 Task: Add Attachment from Trello to Card Card0000000062 in Board Board0000000016 in Workspace WS0000000006 in Trello. Add Cover Yellow to Card Card0000000062 in Board Board0000000016 in Workspace WS0000000006 in Trello. Add "Copy Card To …" Button titled Button0000000062 to "bottom" of the list "To Do" to Card Card0000000062 in Board Board0000000016 in Workspace WS0000000006 in Trello. Add Description DS0000000062 to Card Card0000000062 in Board Board0000000016 in Workspace WS0000000006 in Trello. Add Comment CM0000000062 to Card Card0000000062 in Board Board0000000016 in Workspace WS0000000006 in Trello
Action: Mouse moved to (403, 460)
Screenshot: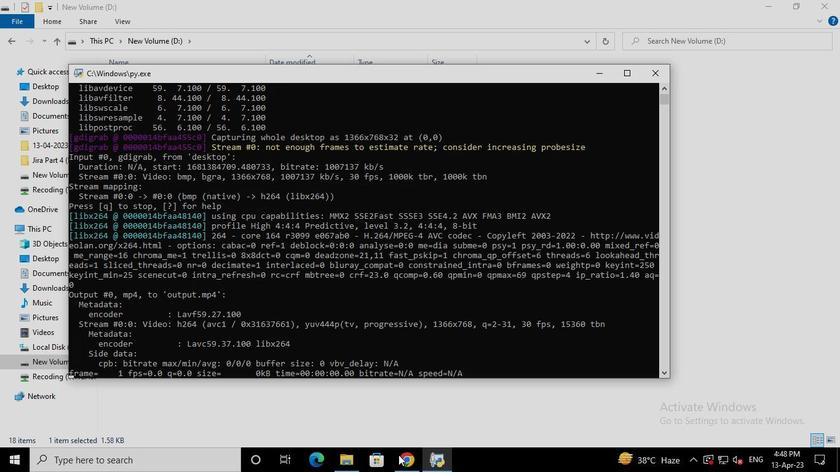 
Action: Mouse pressed left at (403, 460)
Screenshot: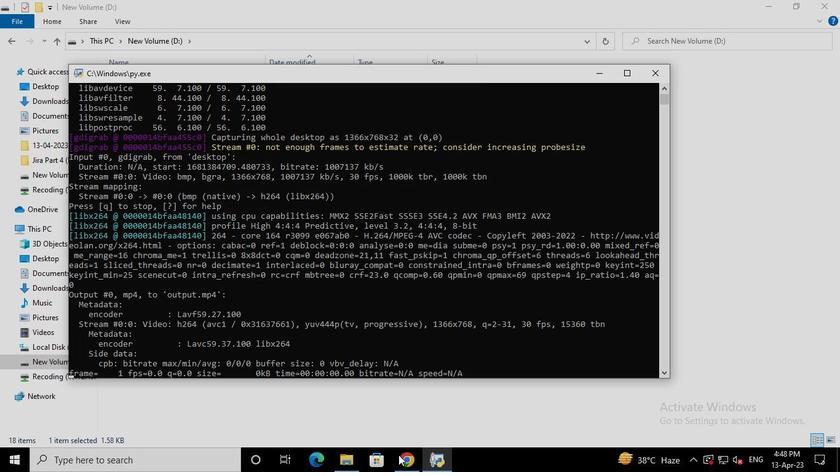 
Action: Mouse moved to (406, 334)
Screenshot: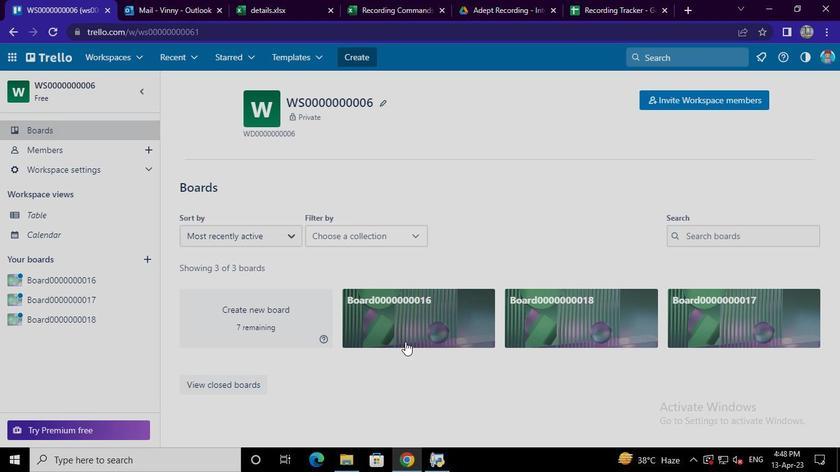
Action: Mouse pressed left at (406, 334)
Screenshot: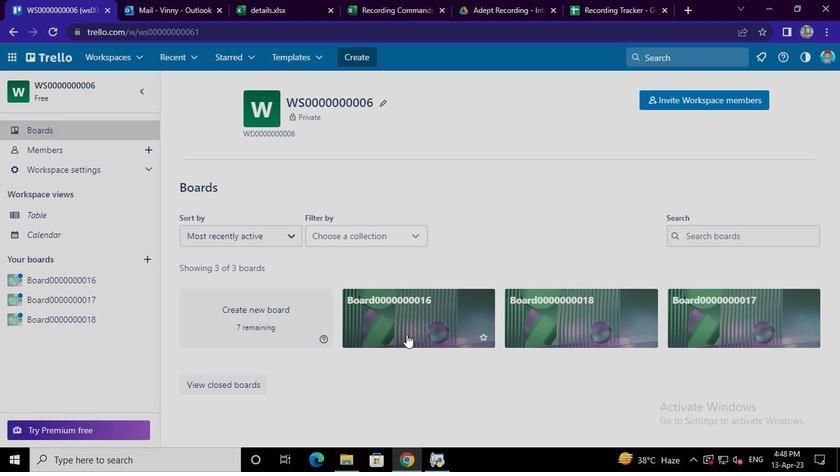 
Action: Mouse moved to (320, 234)
Screenshot: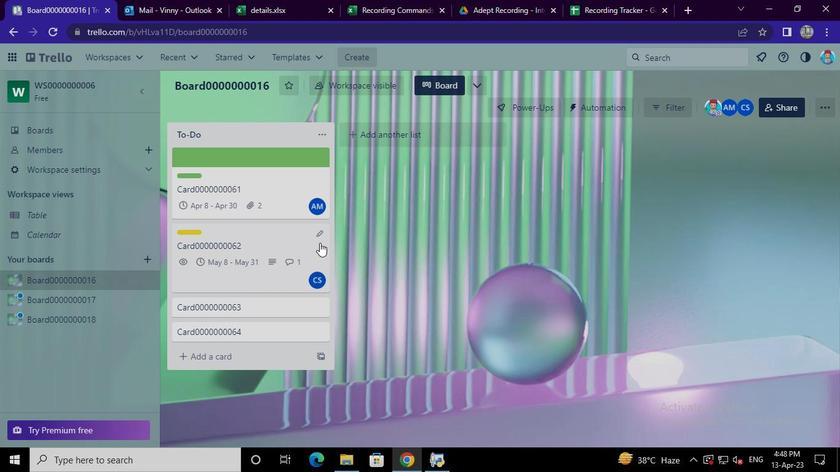 
Action: Mouse pressed left at (320, 234)
Screenshot: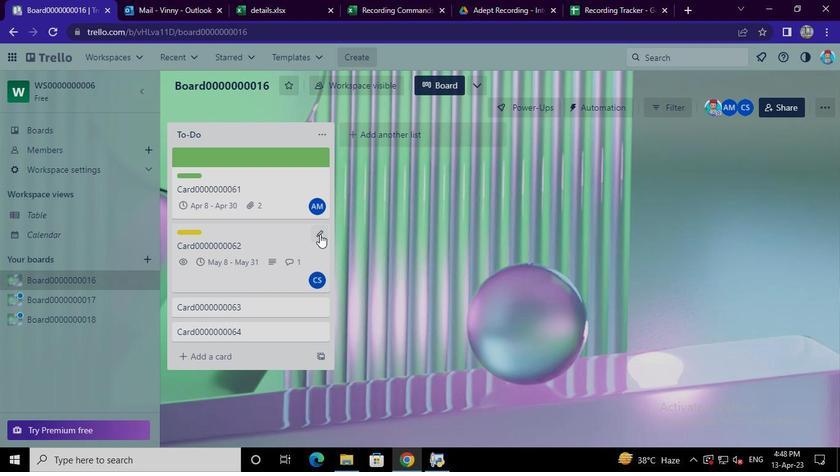 
Action: Mouse moved to (347, 230)
Screenshot: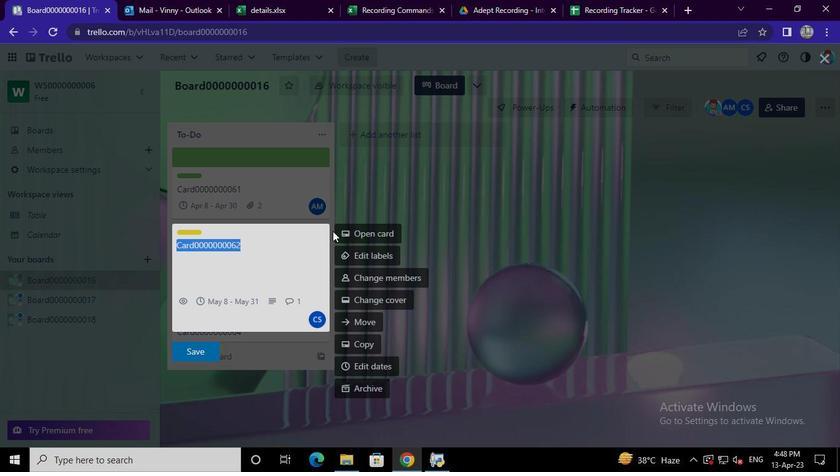 
Action: Mouse pressed left at (347, 230)
Screenshot: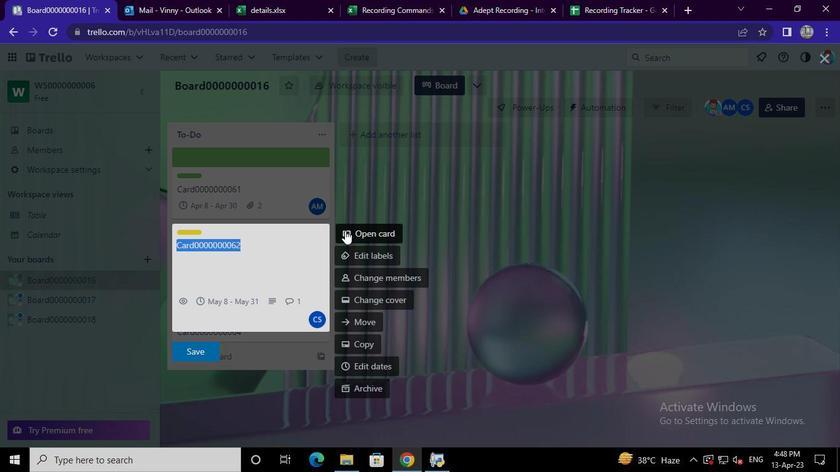 
Action: Mouse moved to (563, 294)
Screenshot: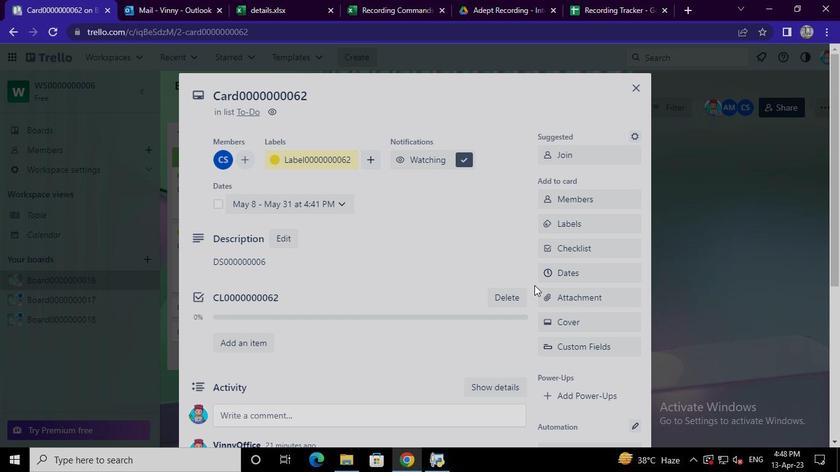 
Action: Mouse pressed left at (563, 294)
Screenshot: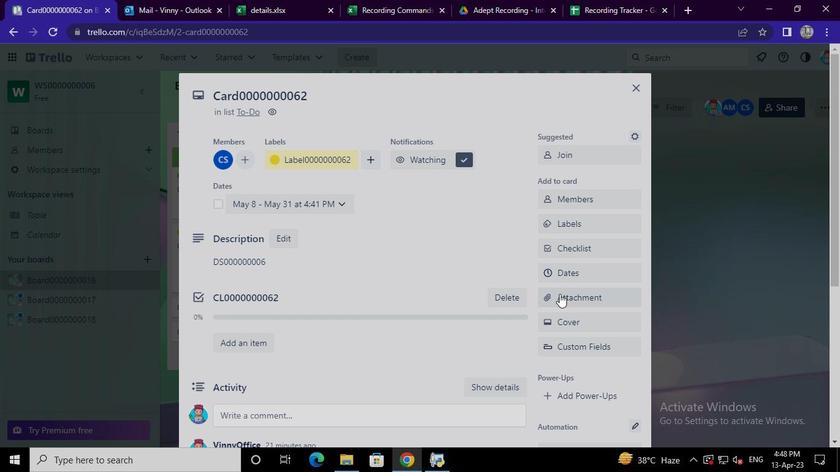 
Action: Mouse moved to (580, 114)
Screenshot: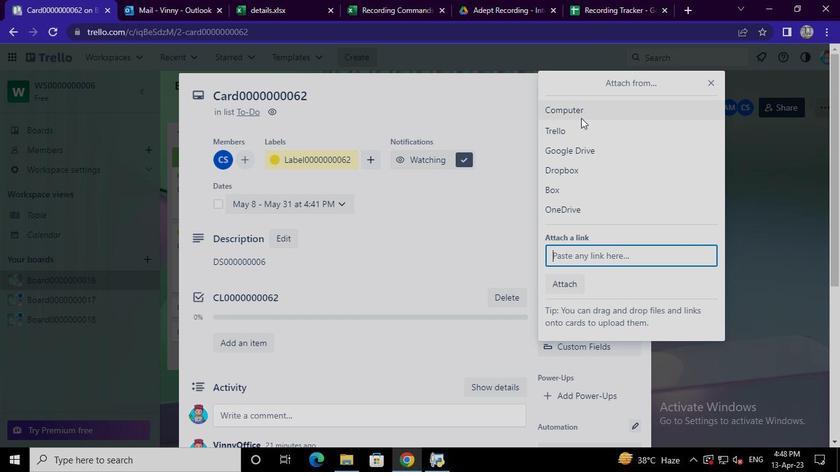 
Action: Mouse pressed left at (580, 114)
Screenshot: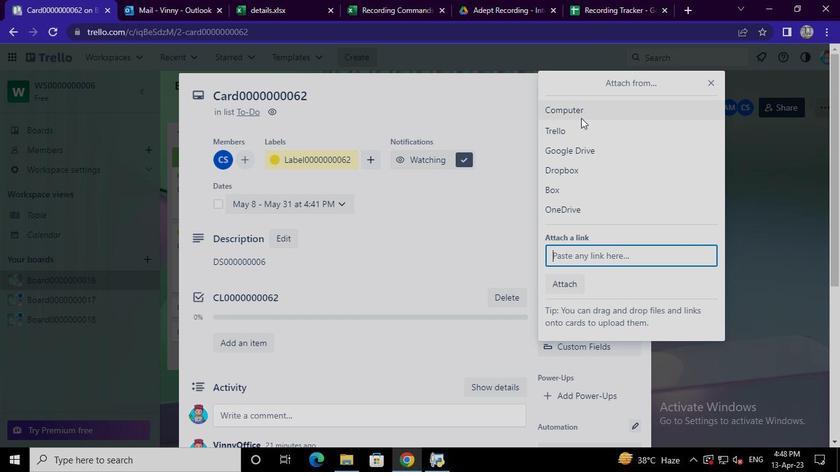 
Action: Mouse moved to (219, 88)
Screenshot: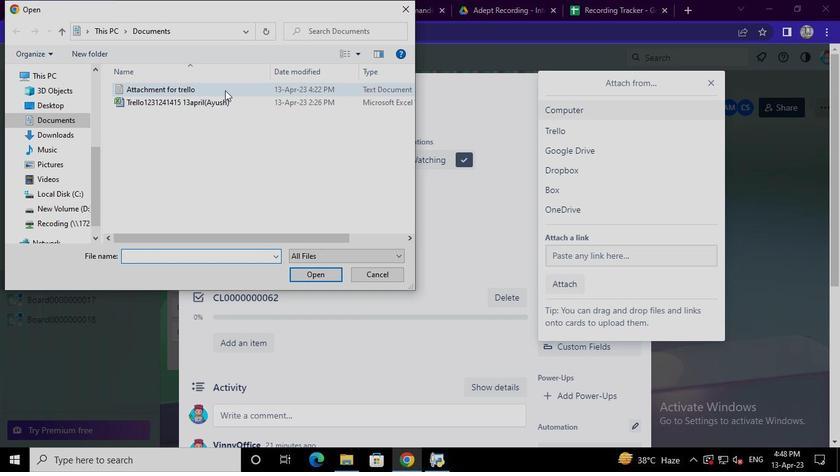 
Action: Mouse pressed left at (219, 88)
Screenshot: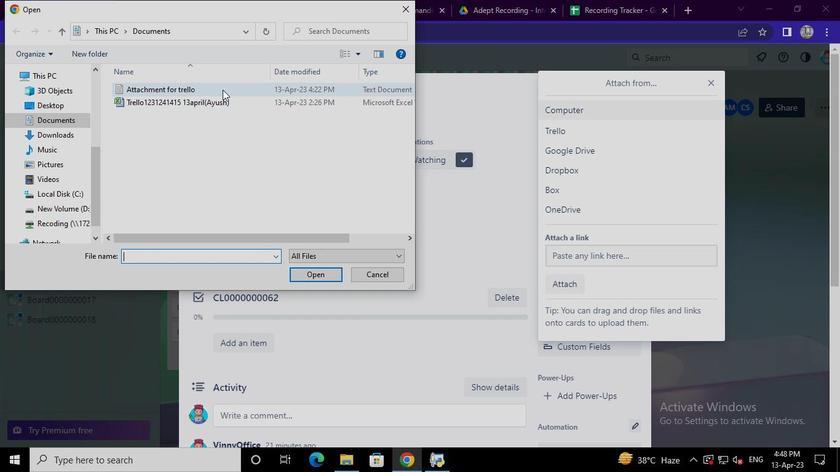 
Action: Mouse pressed left at (219, 88)
Screenshot: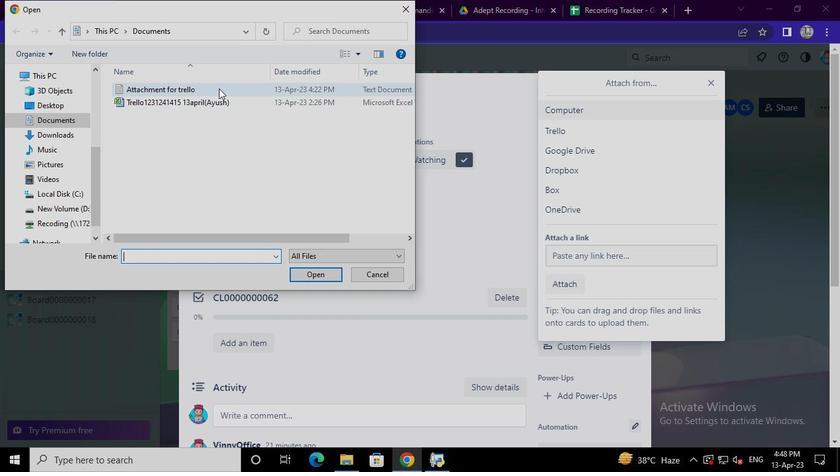 
Action: Mouse moved to (558, 320)
Screenshot: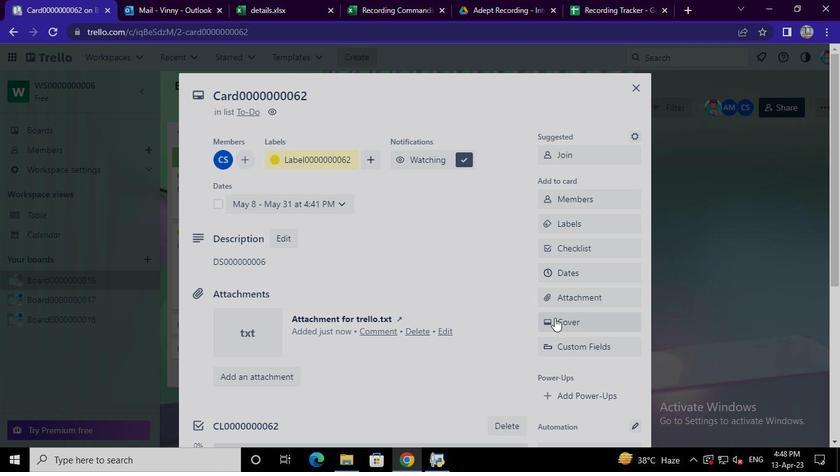 
Action: Mouse pressed left at (558, 320)
Screenshot: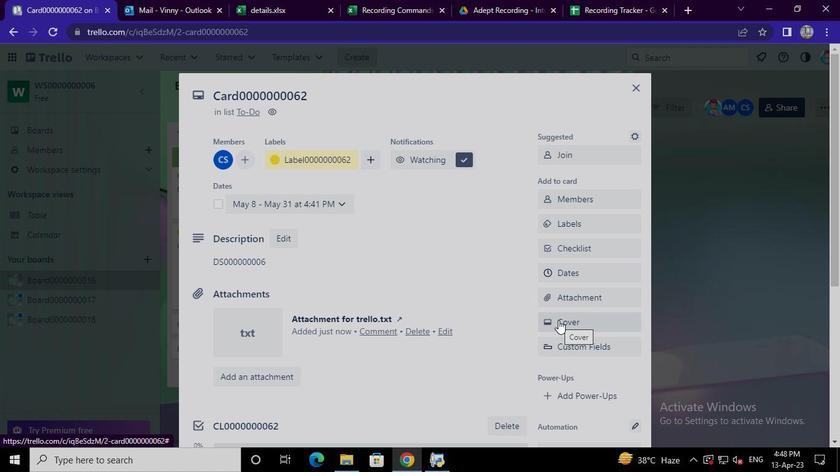 
Action: Mouse moved to (593, 195)
Screenshot: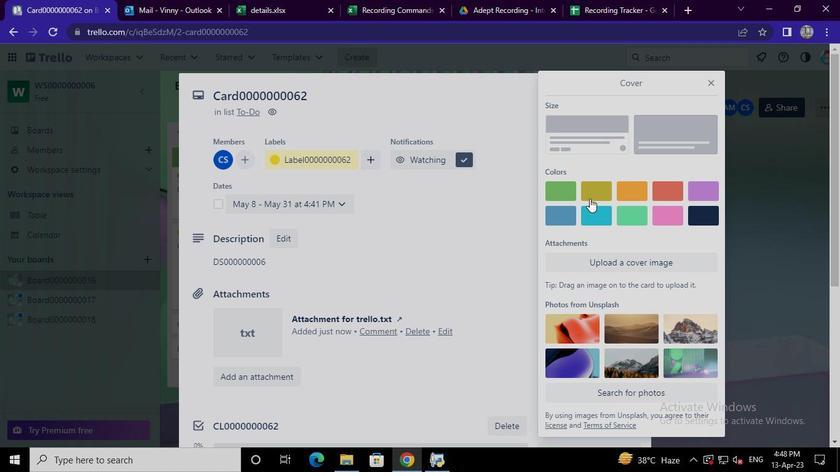 
Action: Mouse pressed left at (593, 195)
Screenshot: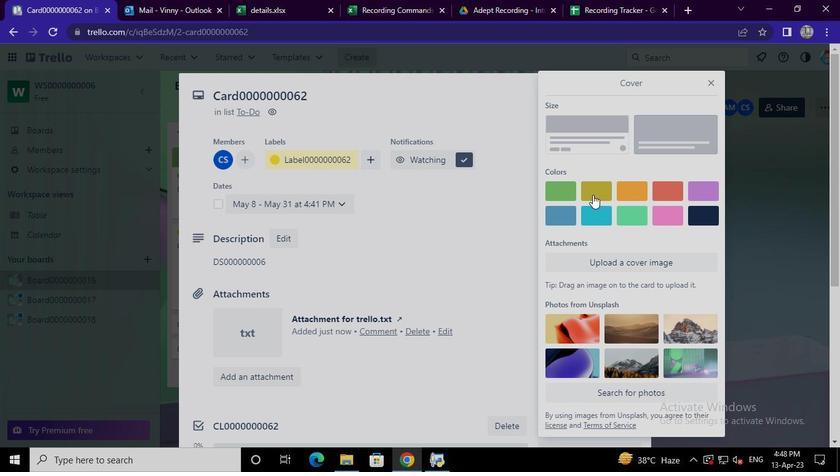 
Action: Mouse moved to (450, 323)
Screenshot: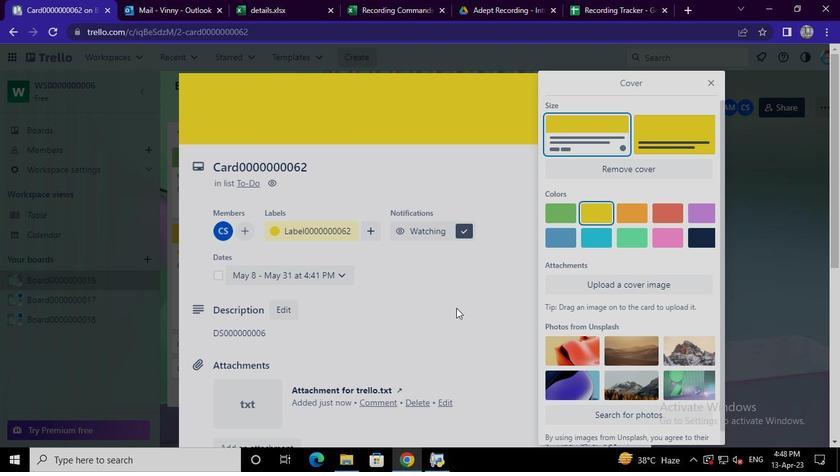 
Action: Mouse pressed left at (450, 323)
Screenshot: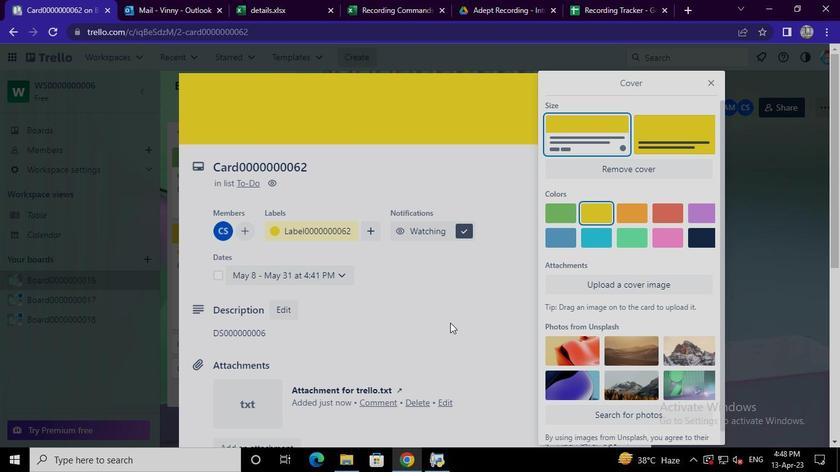 
Action: Mouse moved to (564, 402)
Screenshot: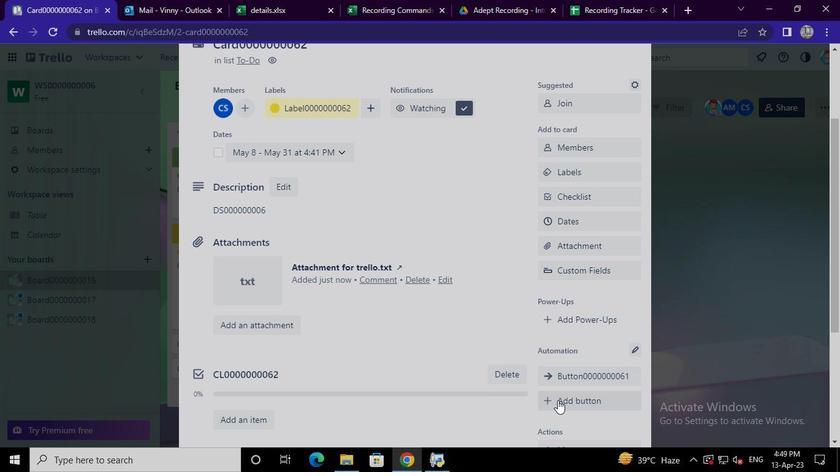 
Action: Mouse pressed left at (564, 402)
Screenshot: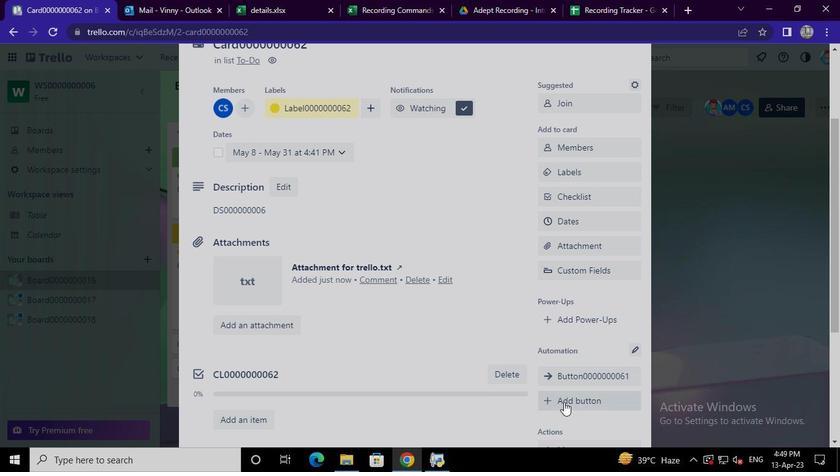 
Action: Mouse moved to (596, 163)
Screenshot: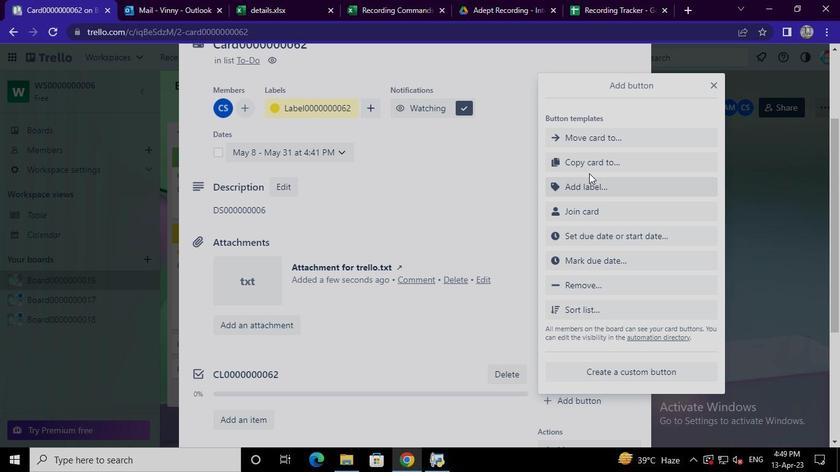 
Action: Mouse pressed left at (596, 163)
Screenshot: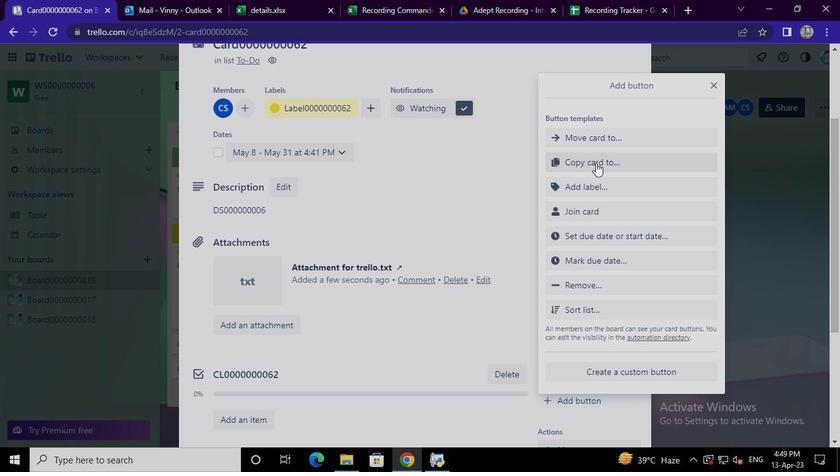 
Action: Mouse moved to (619, 192)
Screenshot: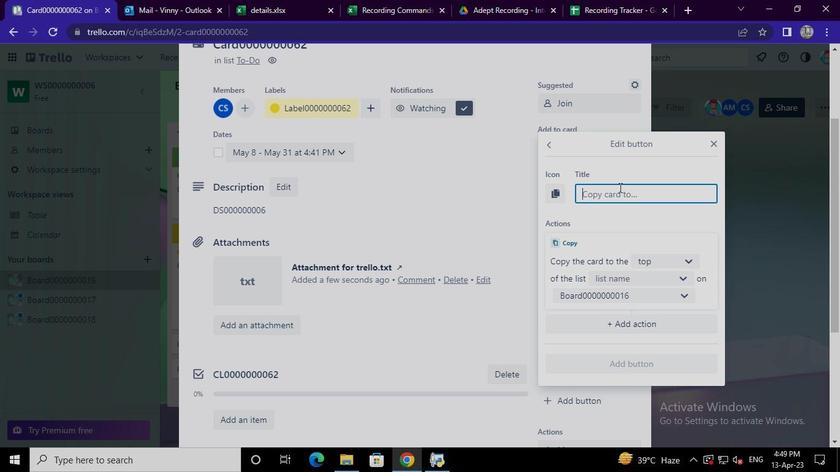 
Action: Mouse pressed left at (619, 192)
Screenshot: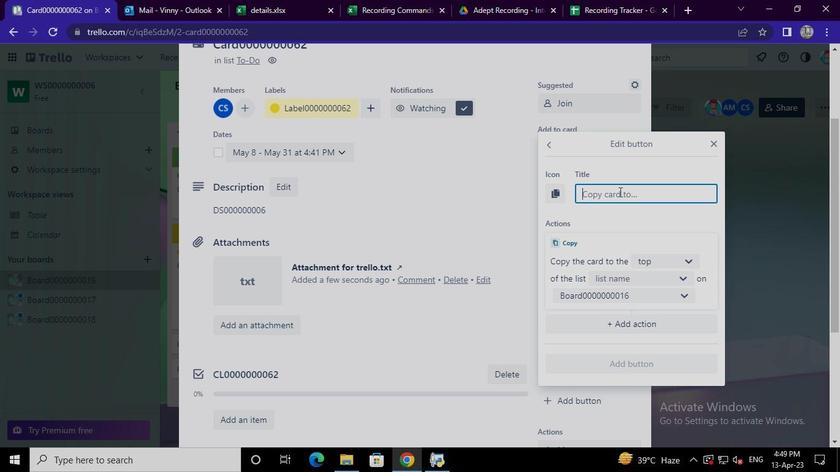 
Action: Keyboard Key.shift
Screenshot: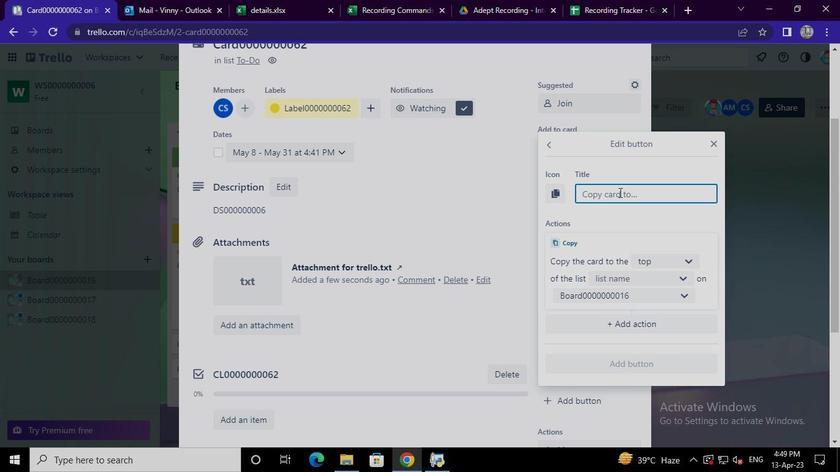 
Action: Keyboard B
Screenshot: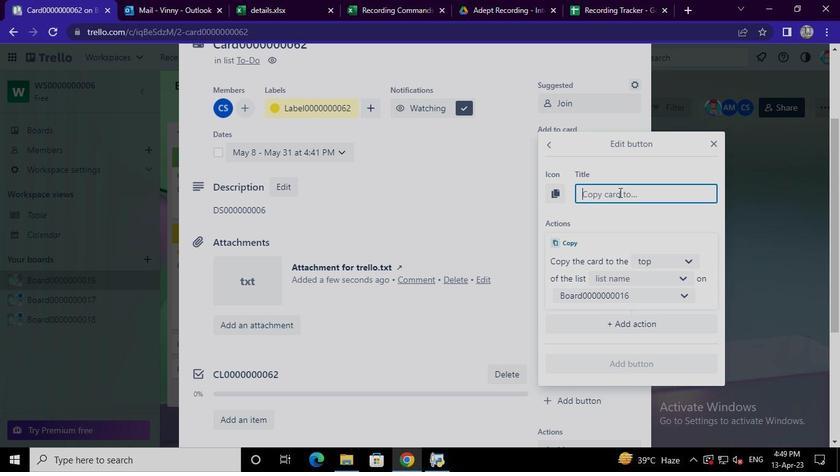 
Action: Keyboard u
Screenshot: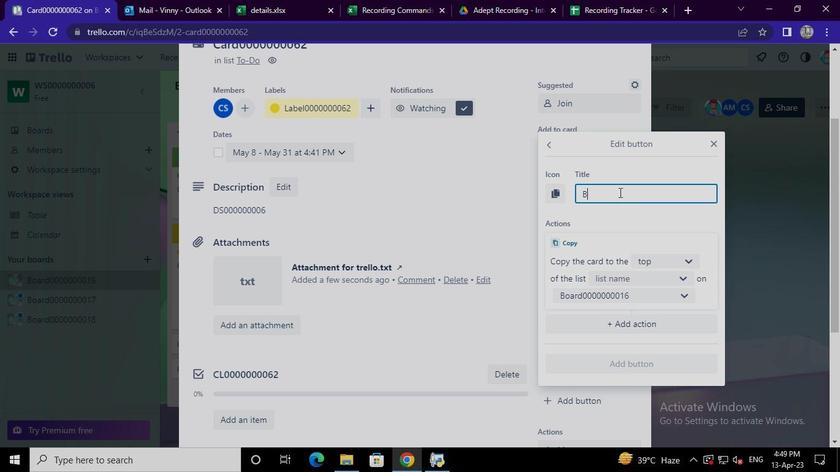 
Action: Keyboard t
Screenshot: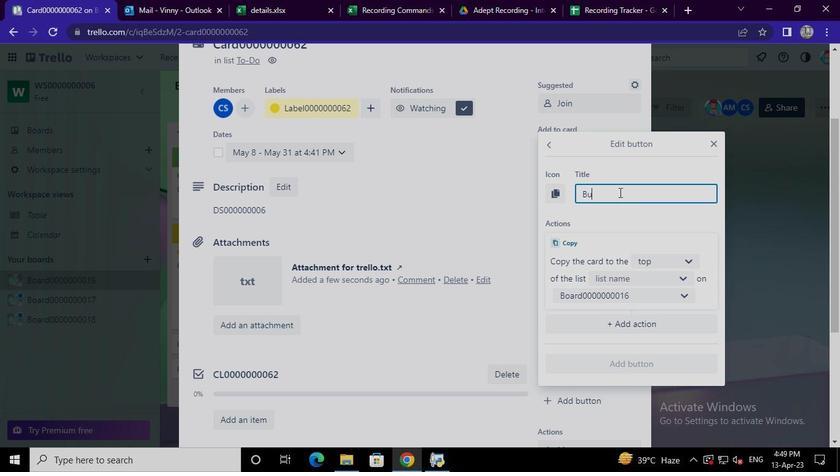 
Action: Keyboard t
Screenshot: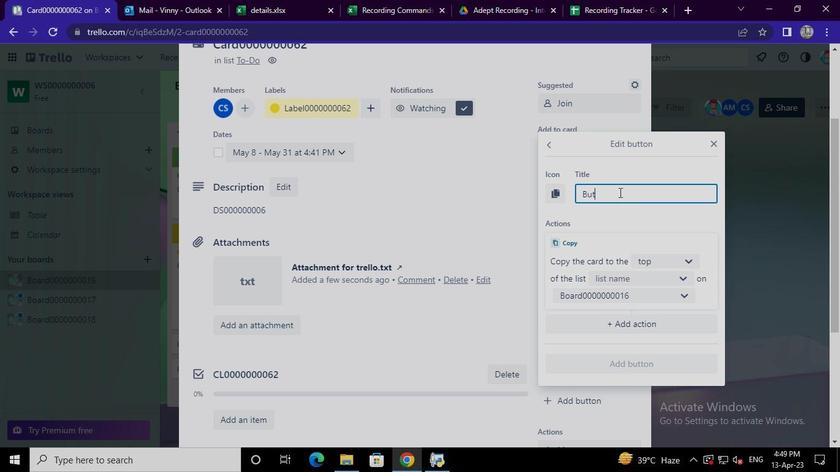 
Action: Keyboard o
Screenshot: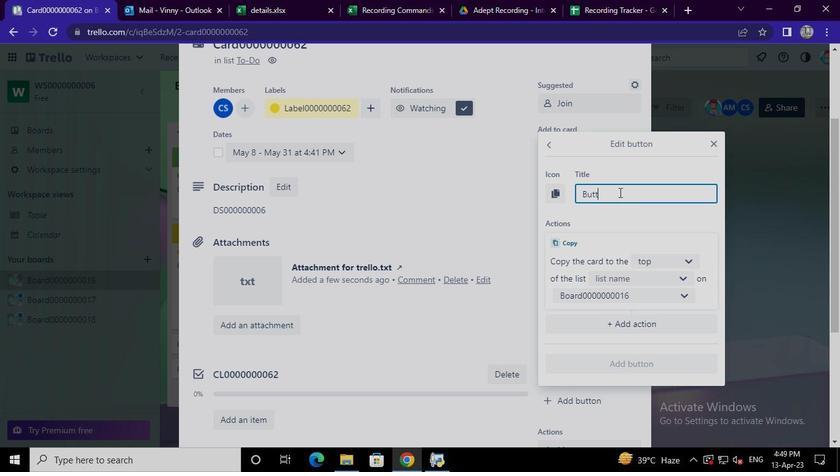 
Action: Keyboard n
Screenshot: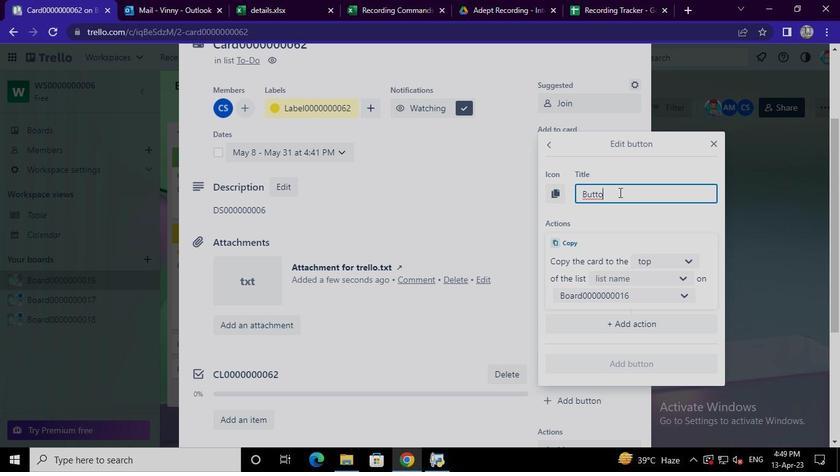 
Action: Mouse moved to (731, 217)
Screenshot: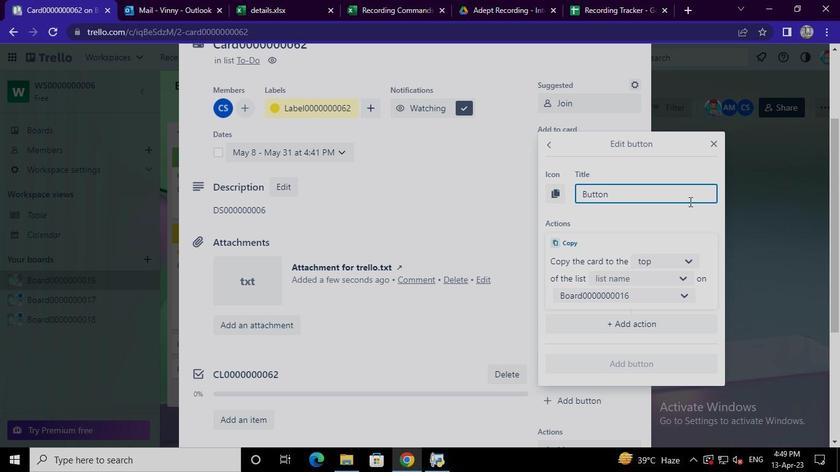 
Action: Keyboard <96>
Screenshot: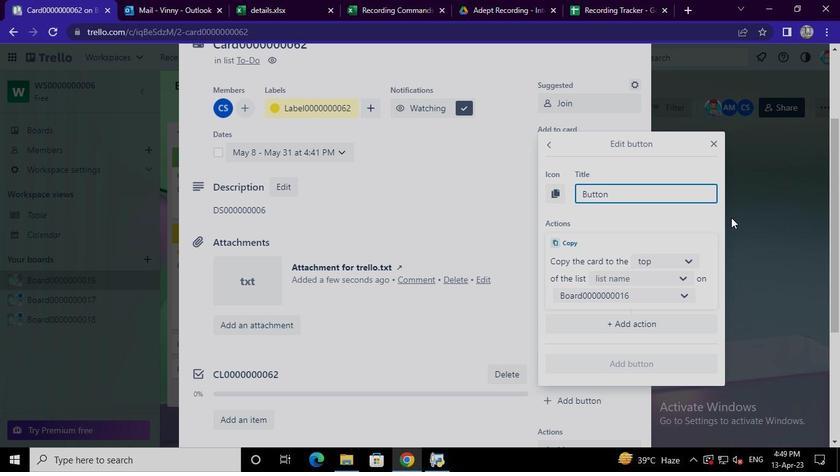 
Action: Keyboard <96>
Screenshot: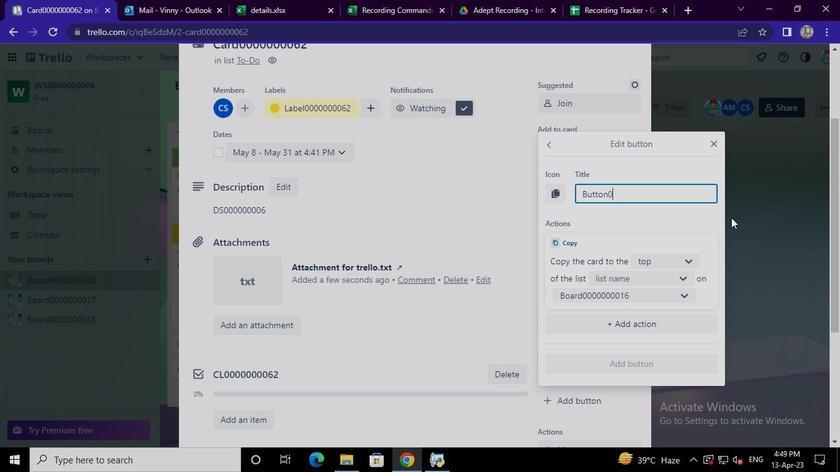 
Action: Keyboard <96>
Screenshot: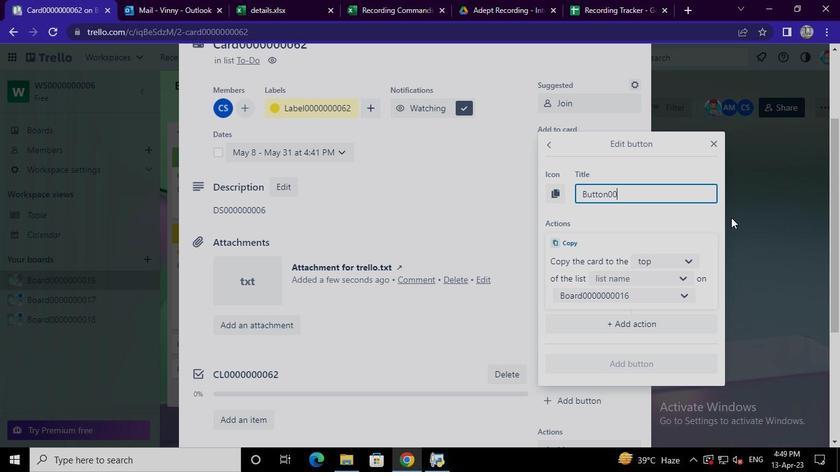 
Action: Keyboard <96>
Screenshot: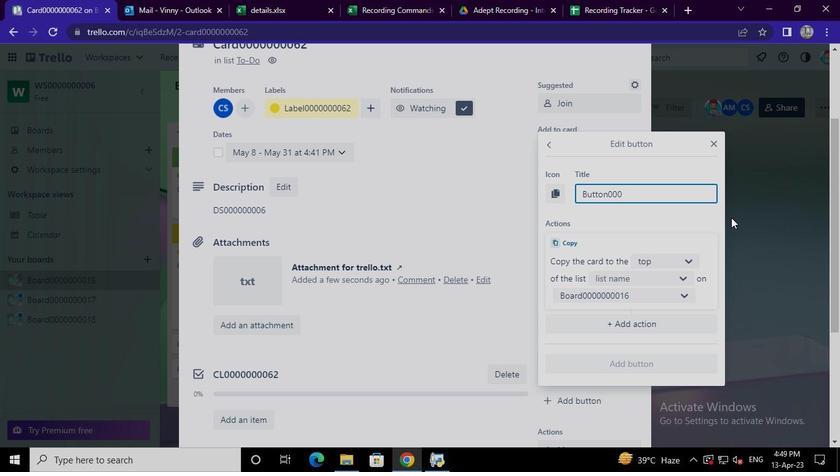 
Action: Keyboard <96>
Screenshot: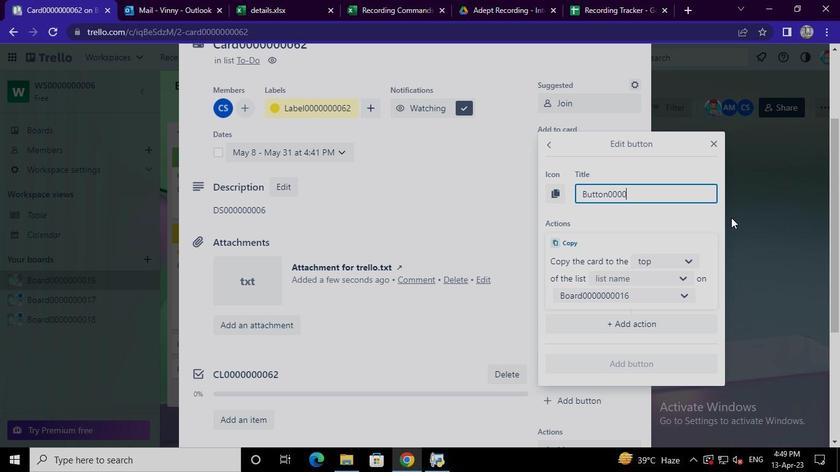 
Action: Keyboard <96>
Screenshot: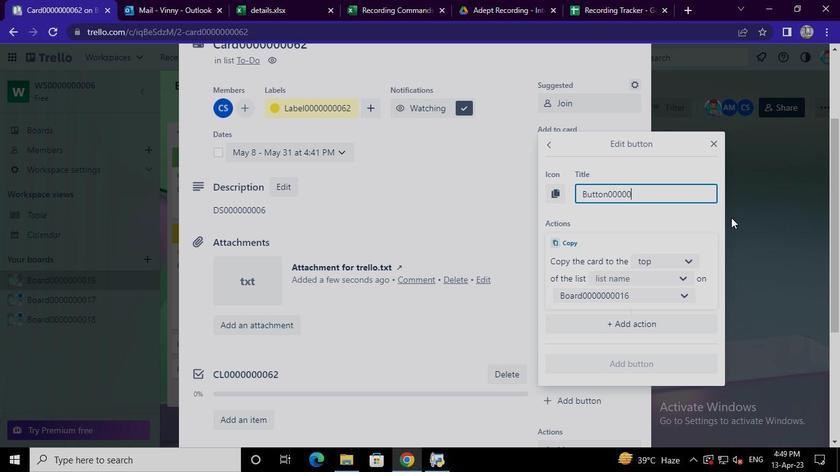 
Action: Keyboard <96>
Screenshot: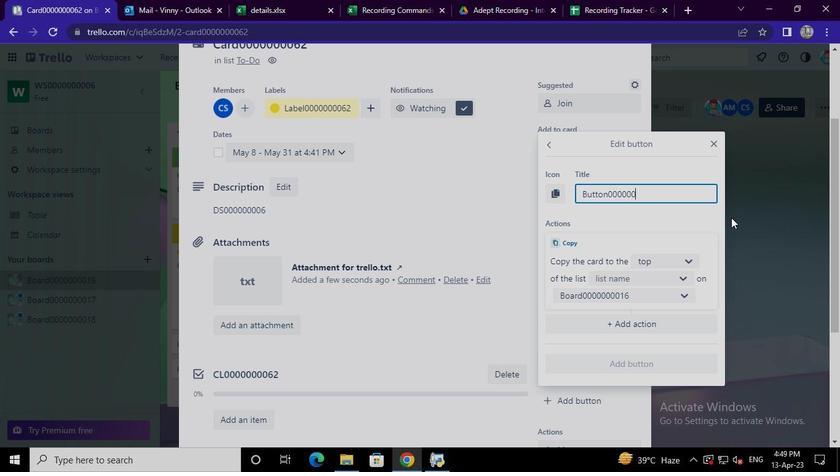 
Action: Keyboard <96>
Screenshot: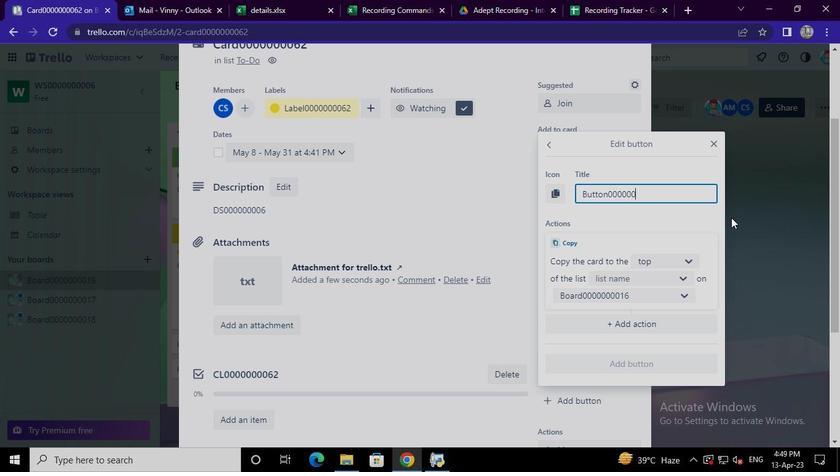 
Action: Keyboard <102>
Screenshot: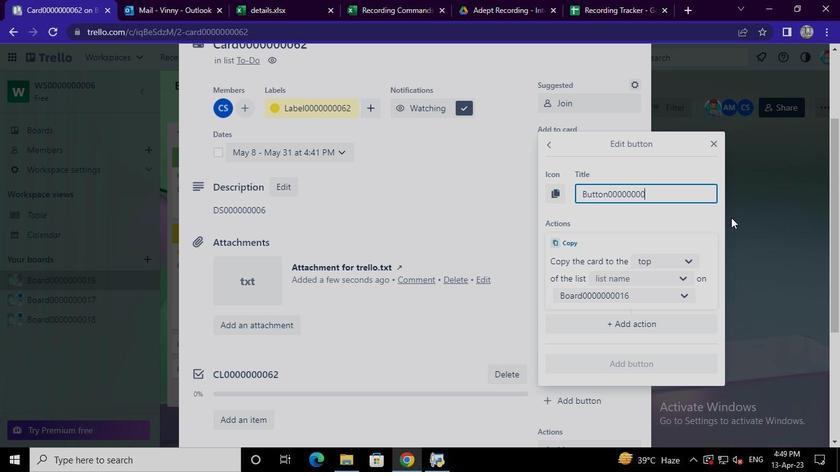 
Action: Keyboard <98>
Screenshot: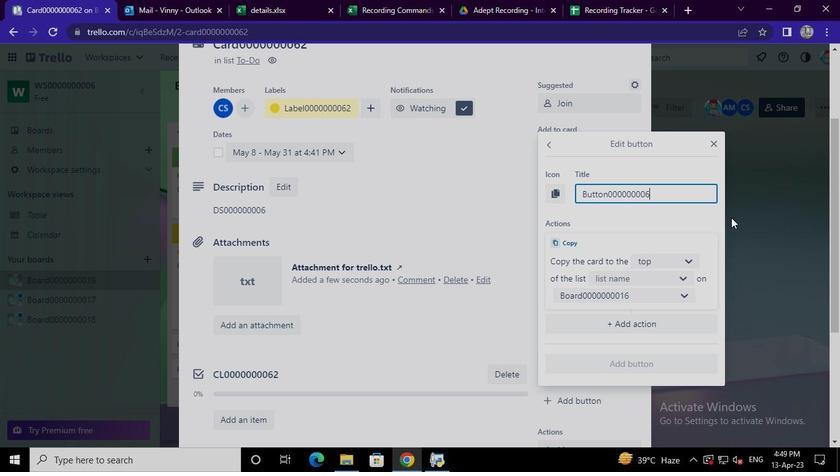 
Action: Mouse moved to (688, 259)
Screenshot: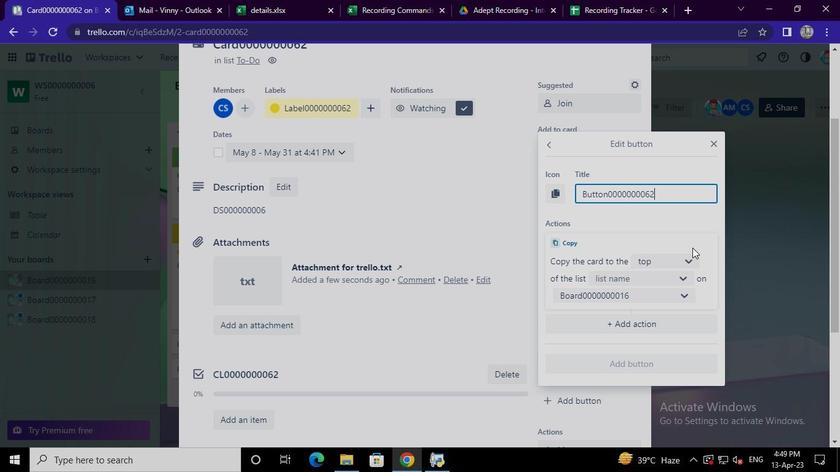 
Action: Mouse pressed left at (688, 259)
Screenshot: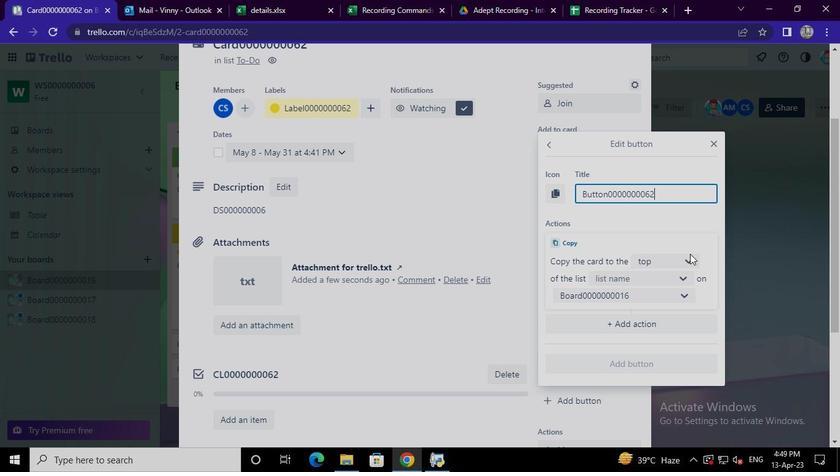 
Action: Mouse moved to (660, 302)
Screenshot: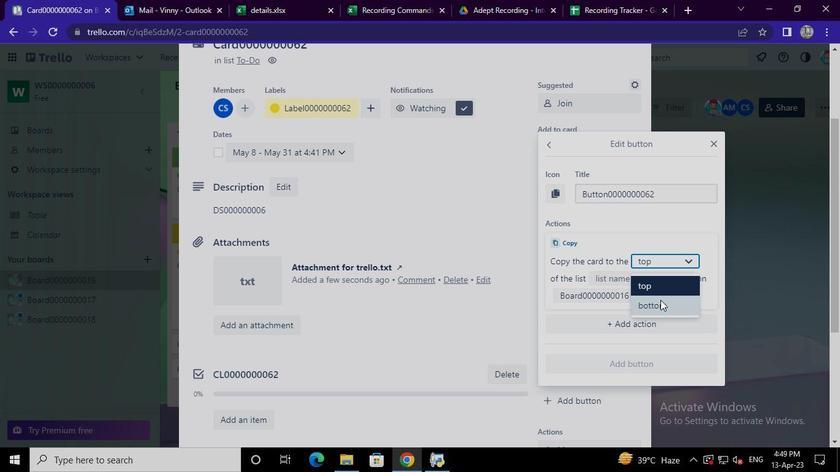
Action: Mouse pressed left at (660, 302)
Screenshot: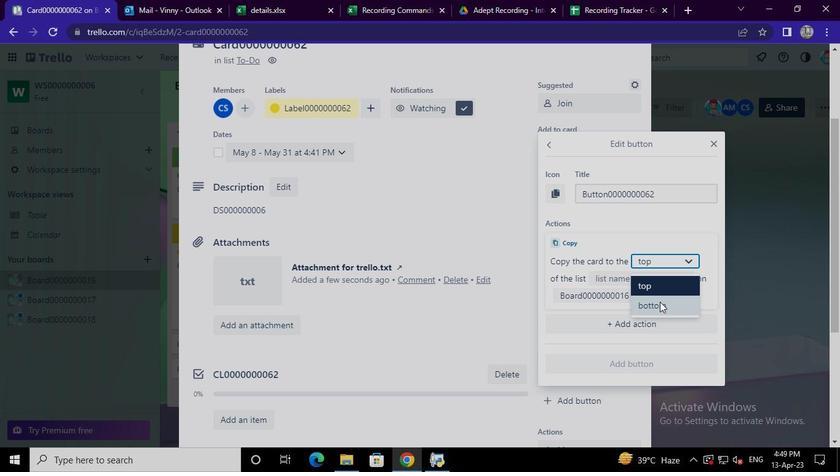 
Action: Mouse moved to (654, 281)
Screenshot: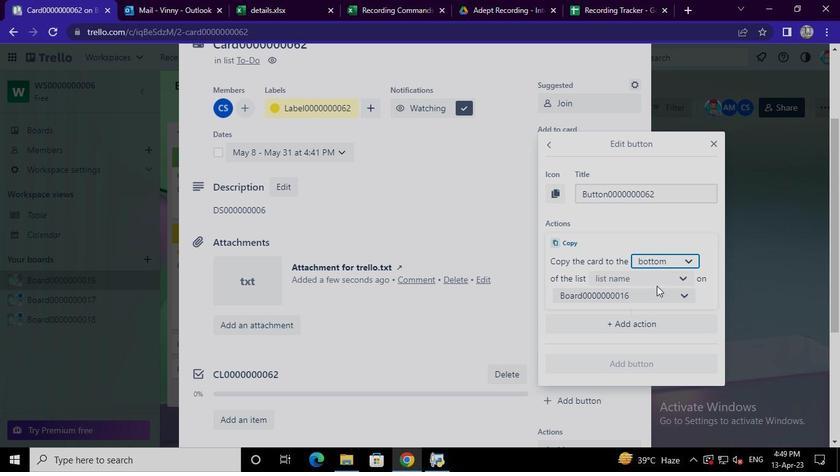 
Action: Mouse pressed left at (654, 281)
Screenshot: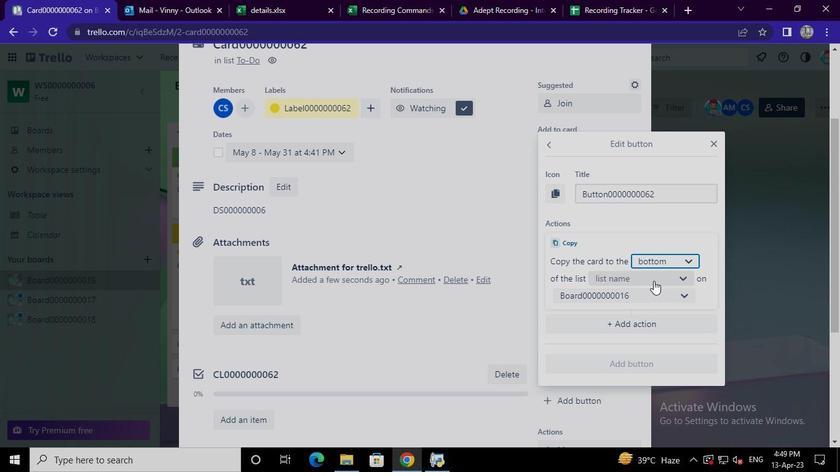 
Action: Mouse moved to (635, 298)
Screenshot: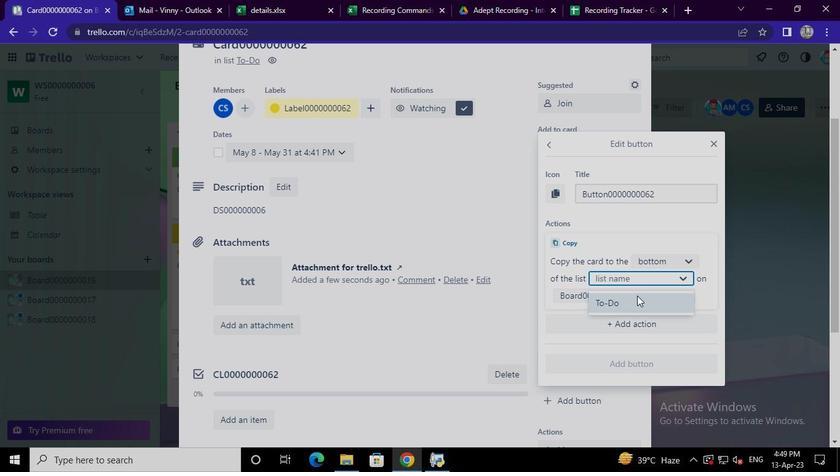 
Action: Mouse pressed left at (635, 298)
Screenshot: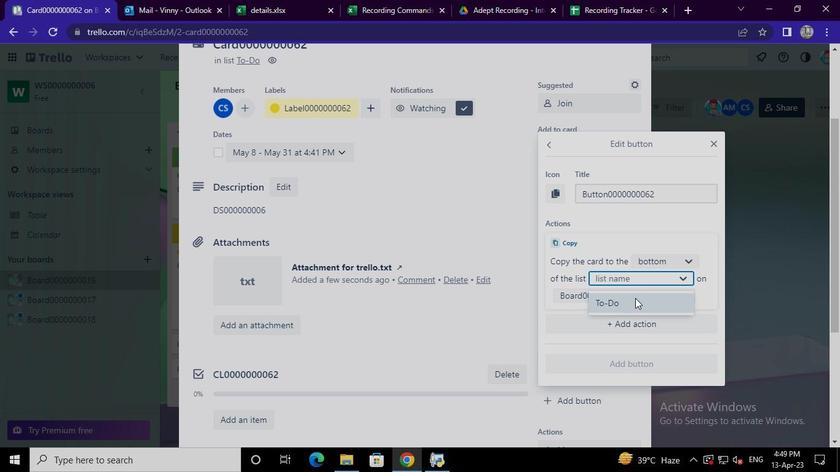 
Action: Mouse moved to (630, 356)
Screenshot: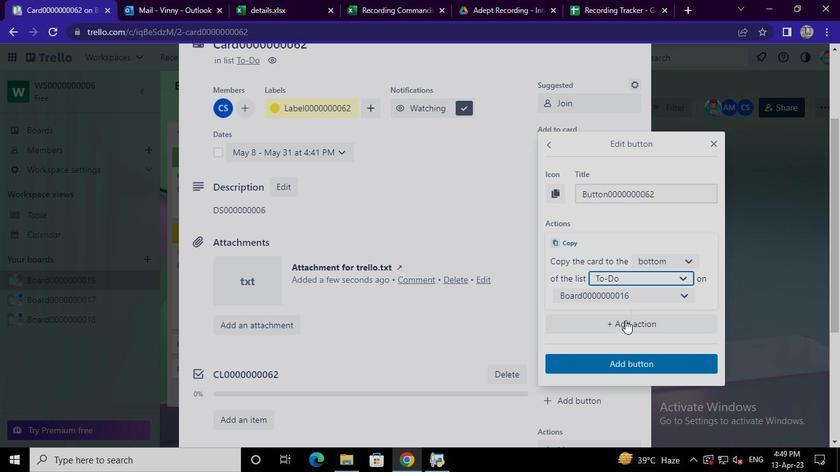 
Action: Mouse pressed left at (630, 356)
Screenshot: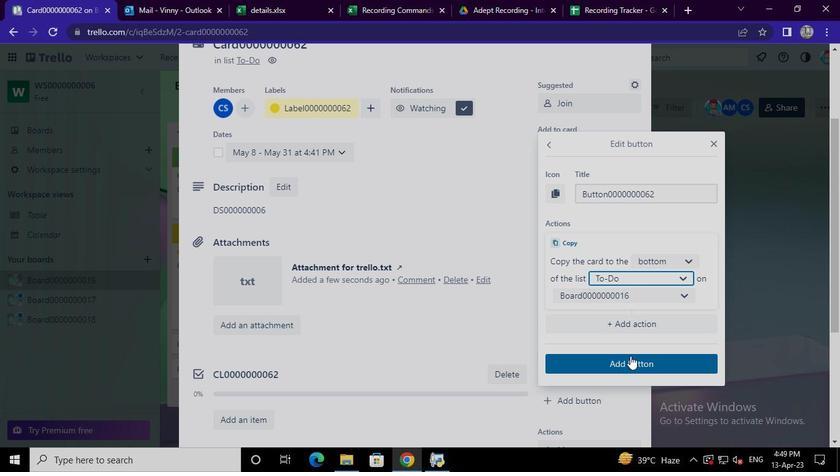 
Action: Mouse moved to (279, 190)
Screenshot: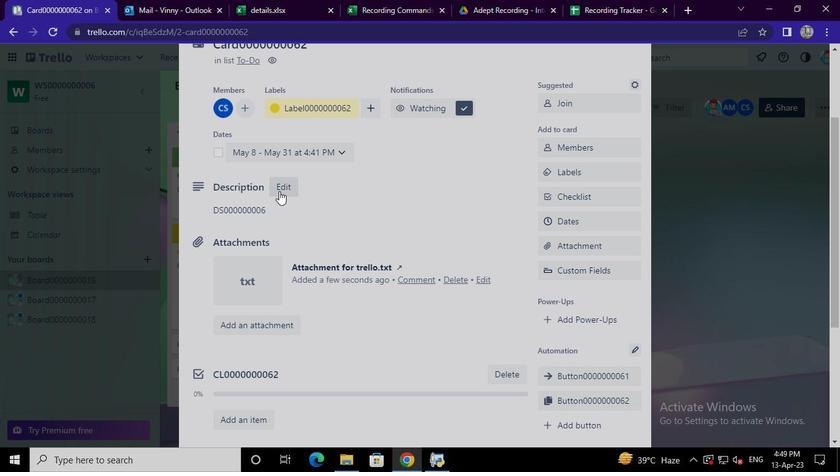 
Action: Mouse pressed left at (279, 190)
Screenshot: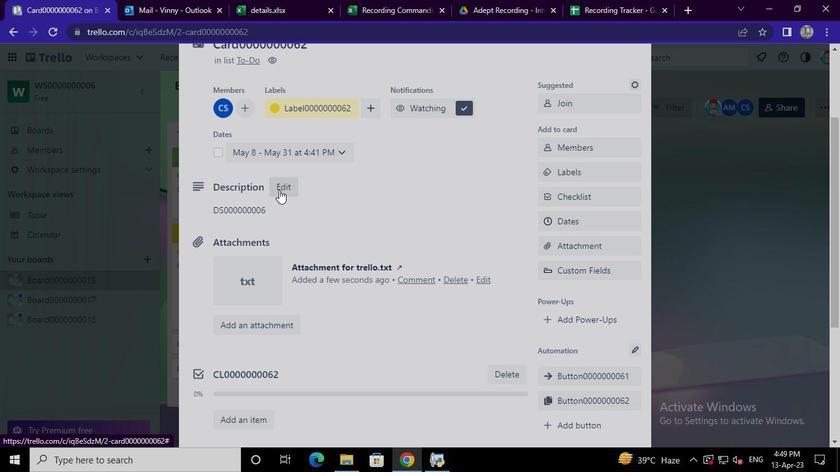 
Action: Mouse moved to (292, 252)
Screenshot: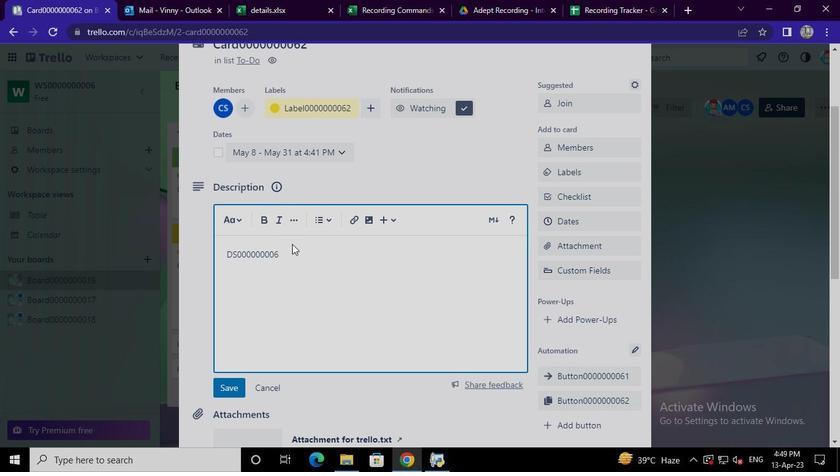 
Action: Mouse pressed left at (292, 252)
Screenshot: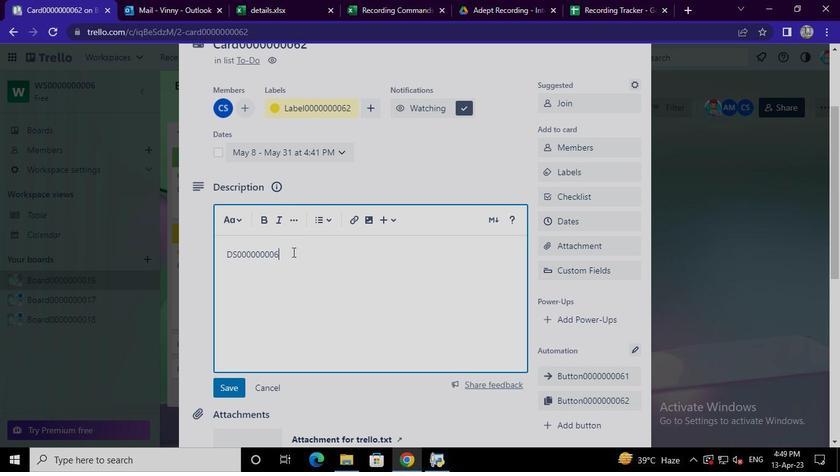 
Action: Keyboard Key.backspace
Screenshot: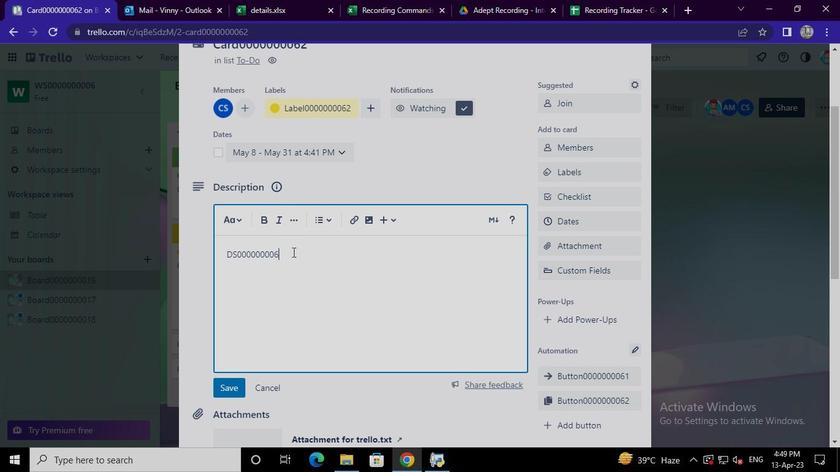 
Action: Keyboard Key.backspace
Screenshot: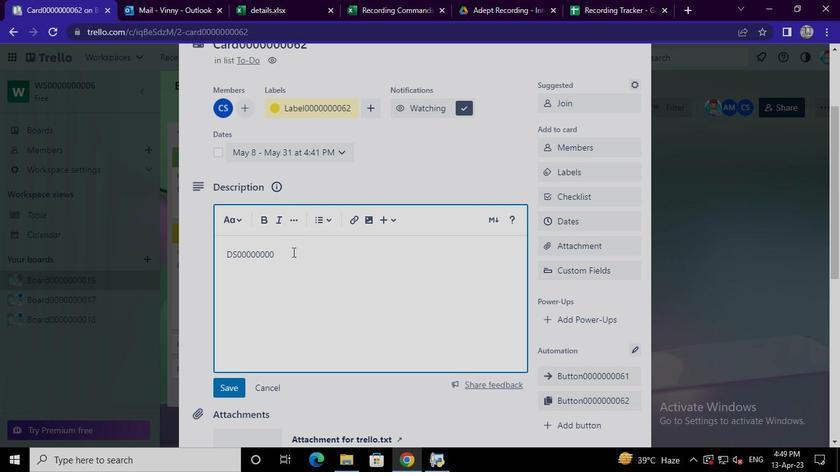 
Action: Keyboard Key.backspace
Screenshot: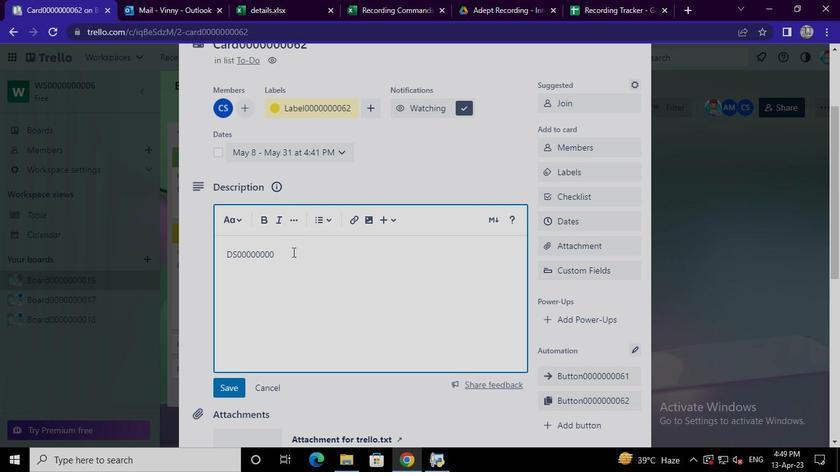 
Action: Keyboard Key.backspace
Screenshot: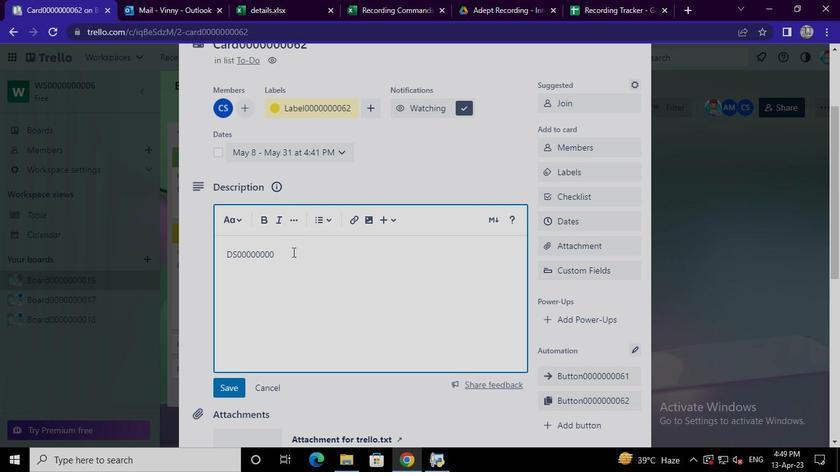 
Action: Keyboard Key.backspace
Screenshot: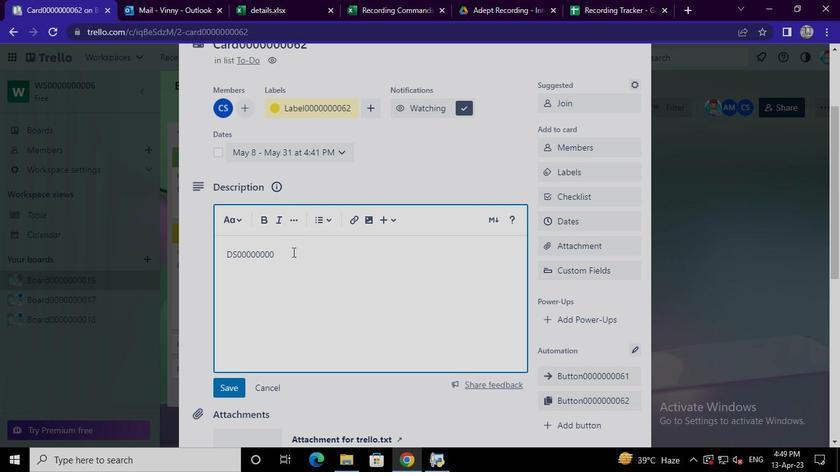 
Action: Keyboard Key.backspace
Screenshot: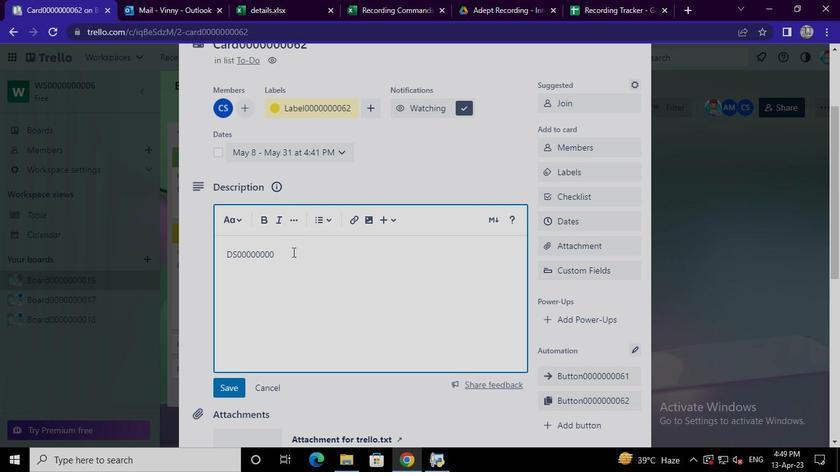 
Action: Keyboard Key.backspace
Screenshot: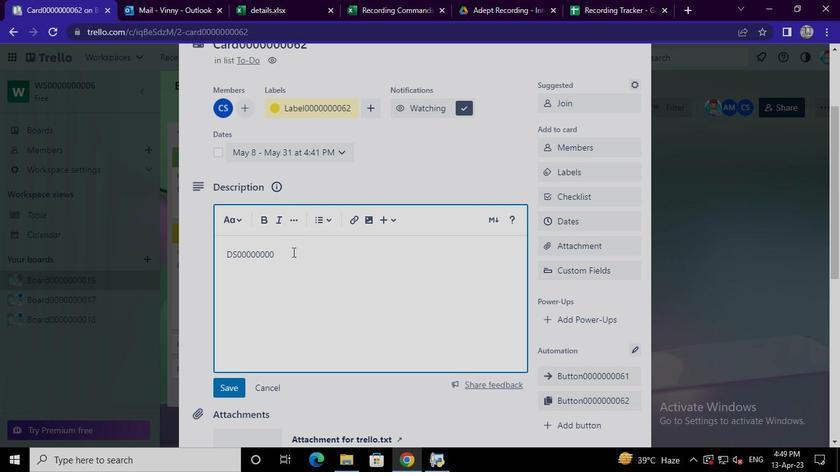 
Action: Keyboard Key.backspace
Screenshot: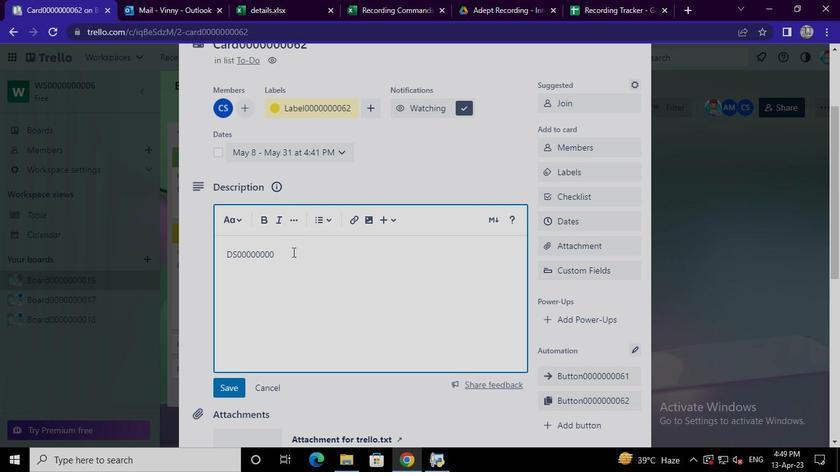 
Action: Keyboard Key.backspace
Screenshot: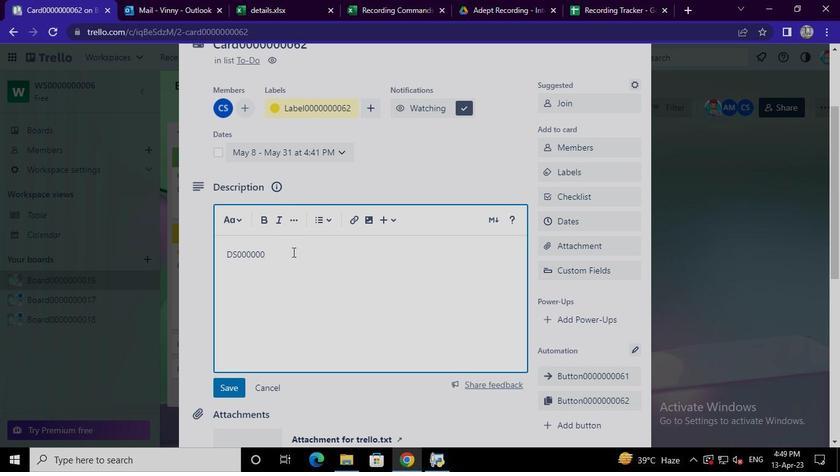
Action: Keyboard Key.backspace
Screenshot: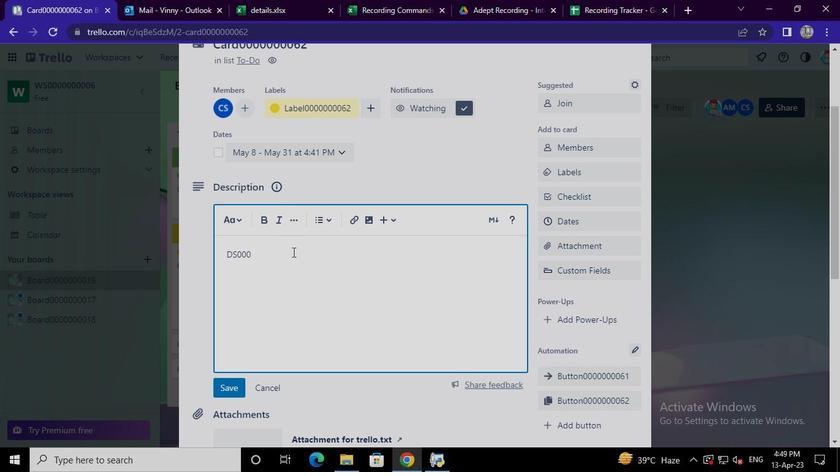 
Action: Keyboard Key.backspace
Screenshot: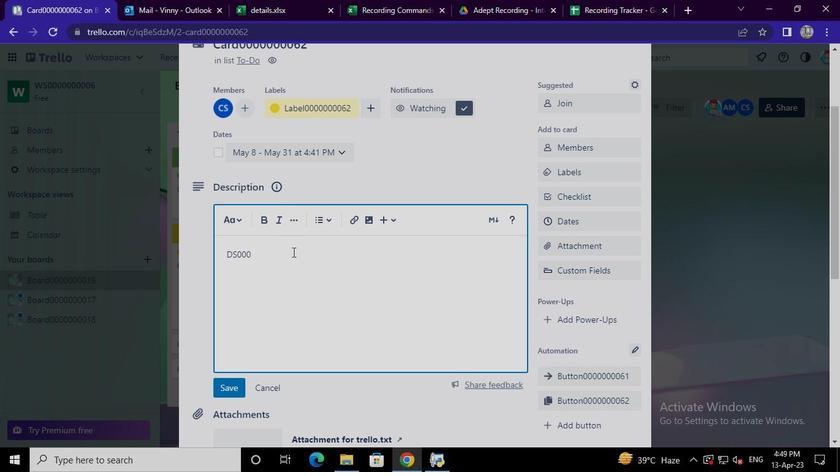 
Action: Keyboard Key.backspace
Screenshot: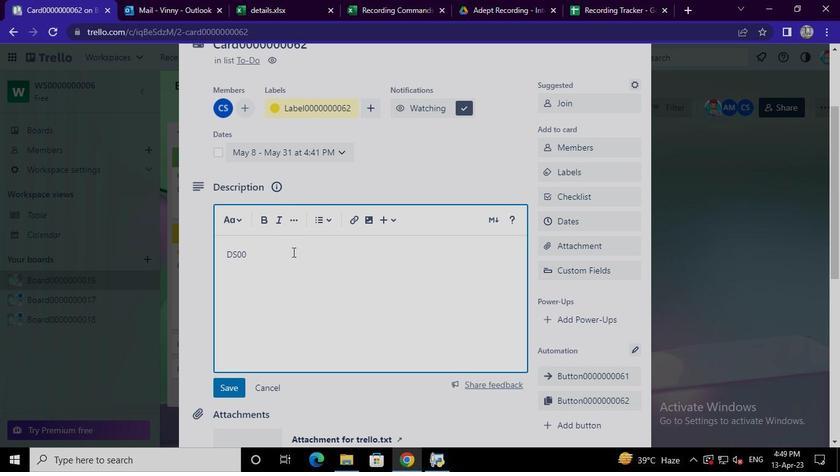 
Action: Keyboard Key.backspace
Screenshot: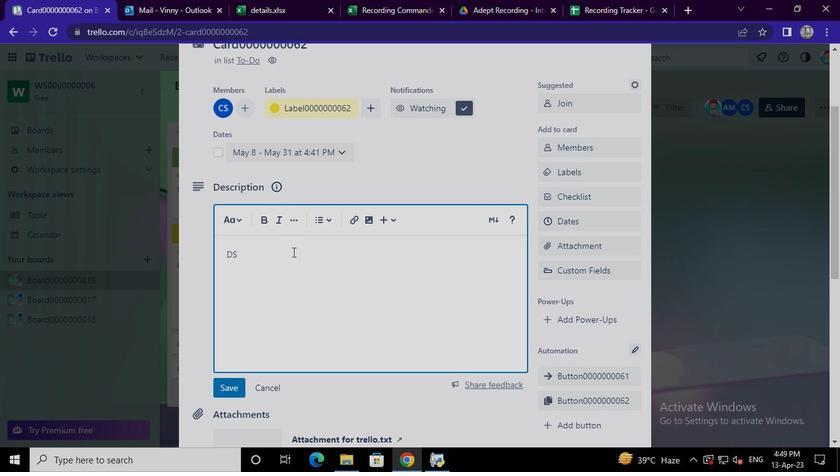 
Action: Keyboard Key.backspace
Screenshot: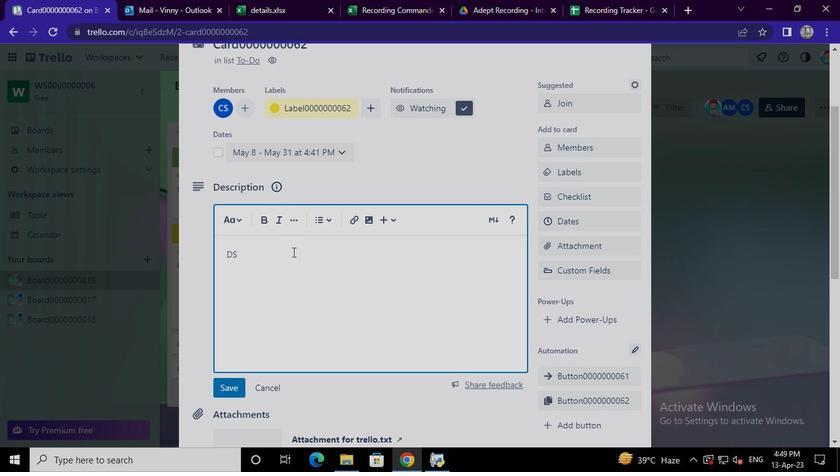 
Action: Keyboard Key.backspace
Screenshot: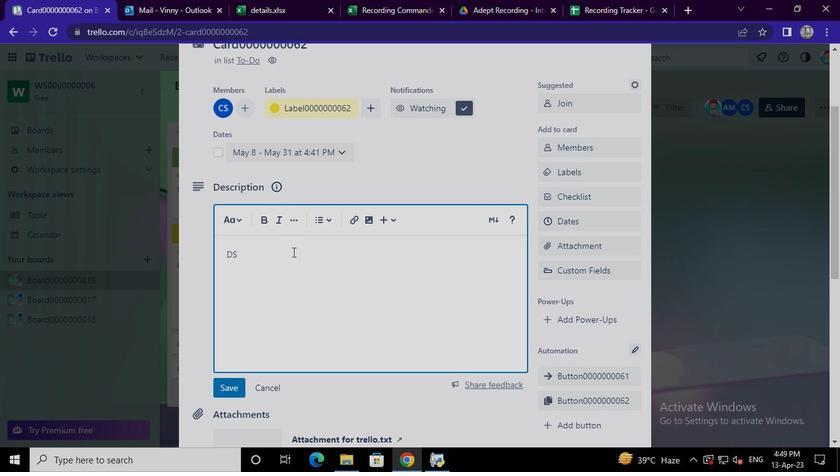 
Action: Keyboard Key.backspace
Screenshot: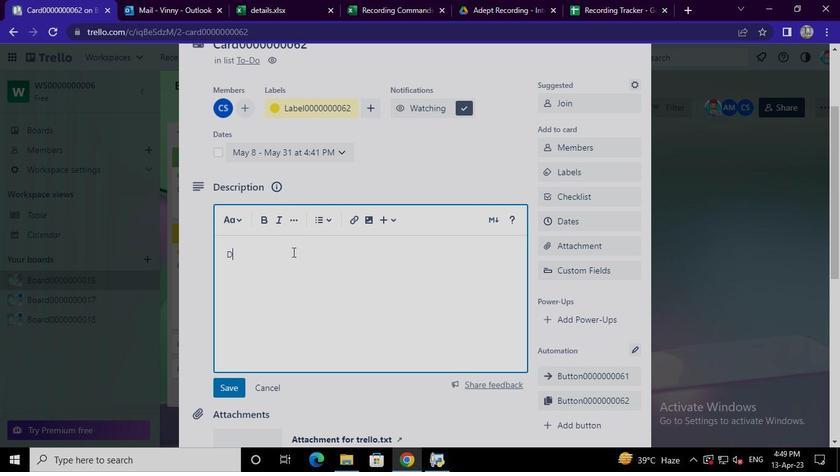 
Action: Keyboard Key.backspace
Screenshot: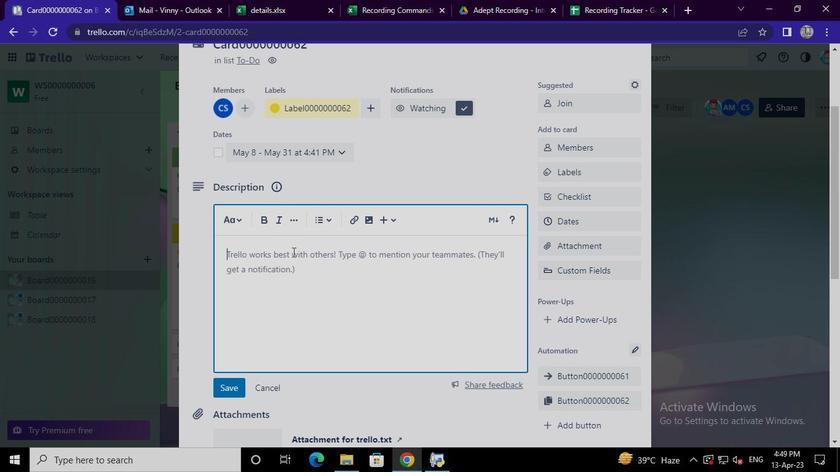 
Action: Keyboard Key.backspace
Screenshot: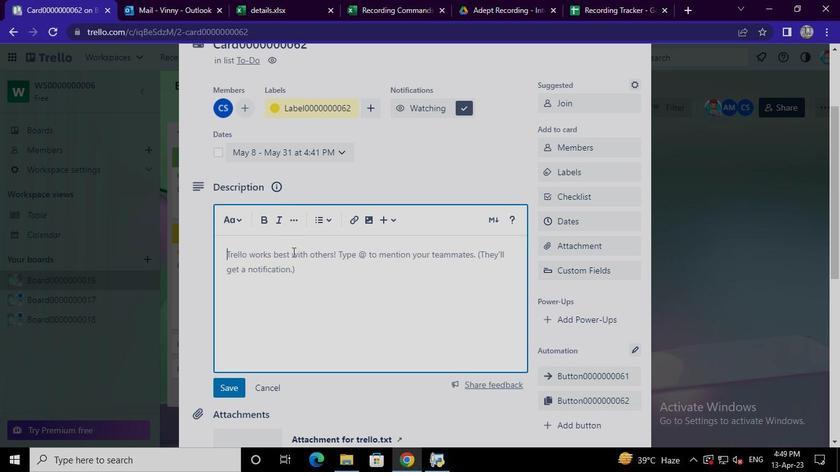 
Action: Keyboard Key.backspace
Screenshot: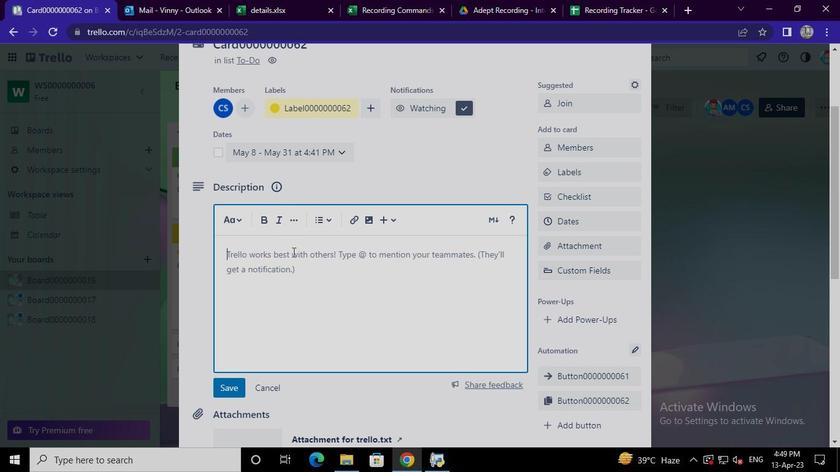 
Action: Keyboard Key.backspace
Screenshot: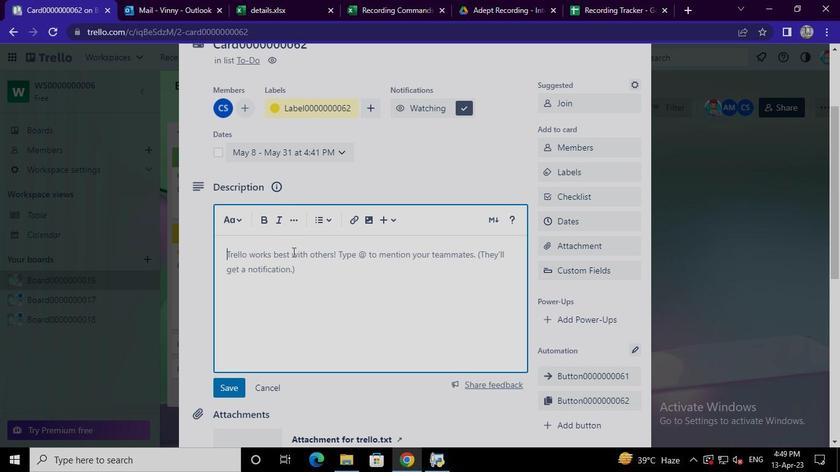 
Action: Keyboard Key.backspace
Screenshot: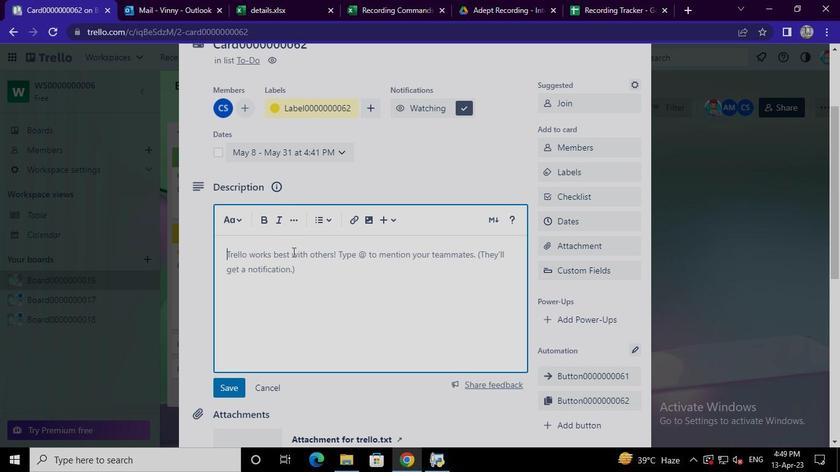 
Action: Keyboard Key.backspace
Screenshot: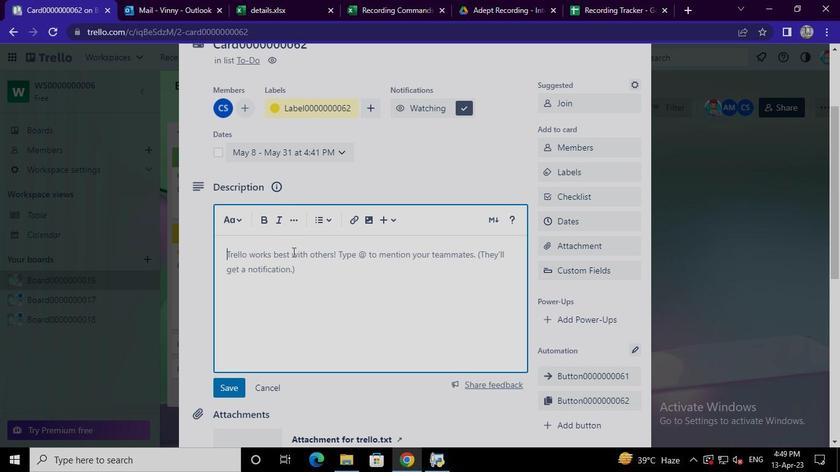 
Action: Keyboard Key.backspace
Screenshot: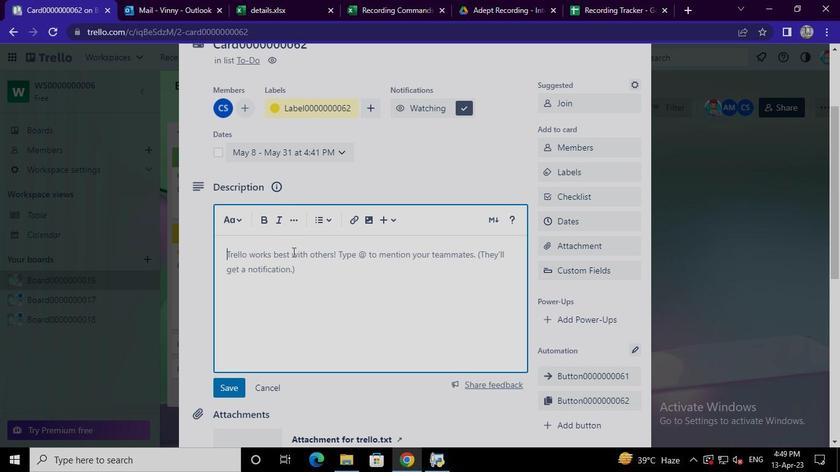 
Action: Keyboard Key.backspace
Screenshot: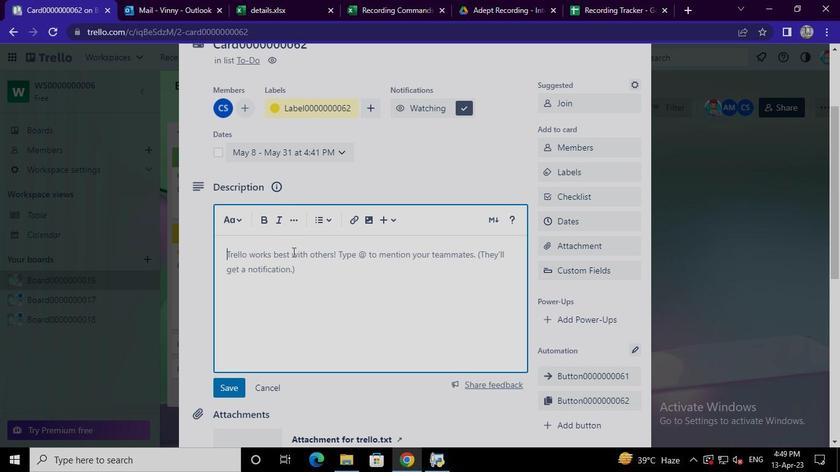 
Action: Keyboard Key.backspace
Screenshot: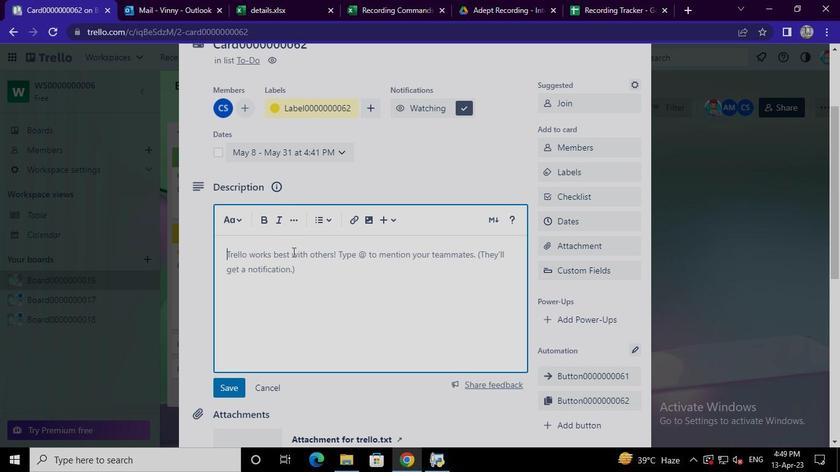 
Action: Keyboard Key.shift
Screenshot: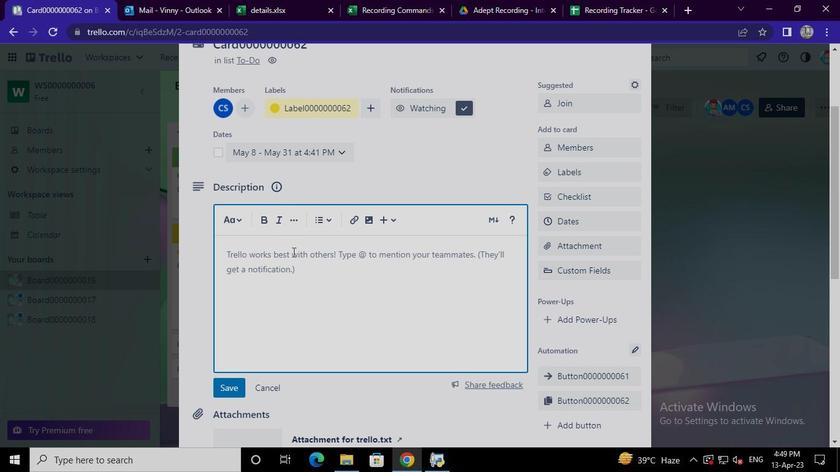 
Action: Keyboard D
Screenshot: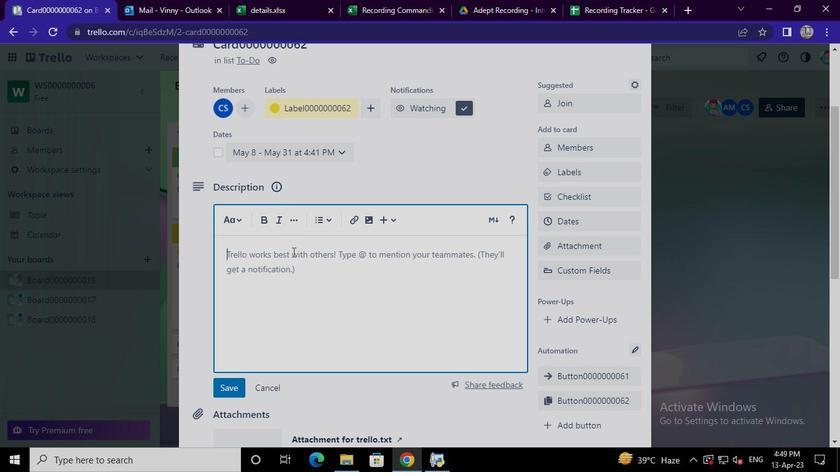 
Action: Keyboard S
Screenshot: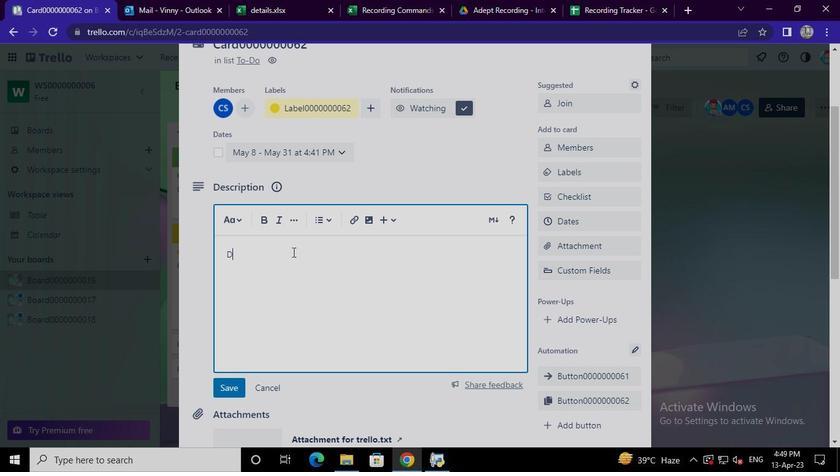 
Action: Keyboard <96>
Screenshot: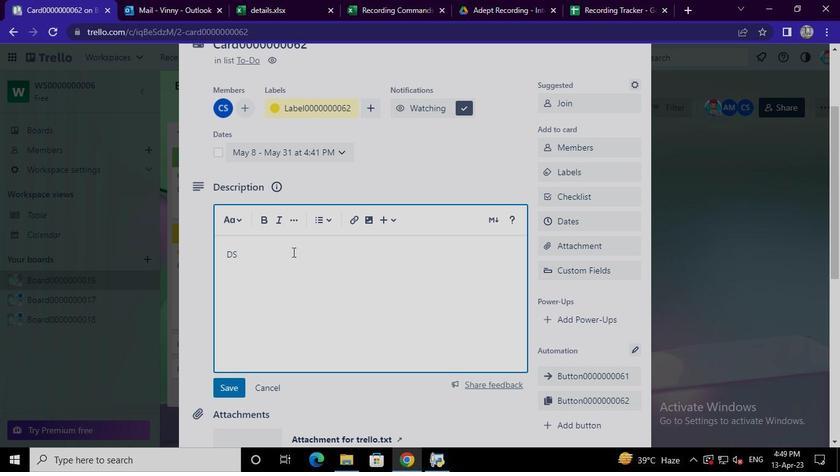 
Action: Keyboard <96>
Screenshot: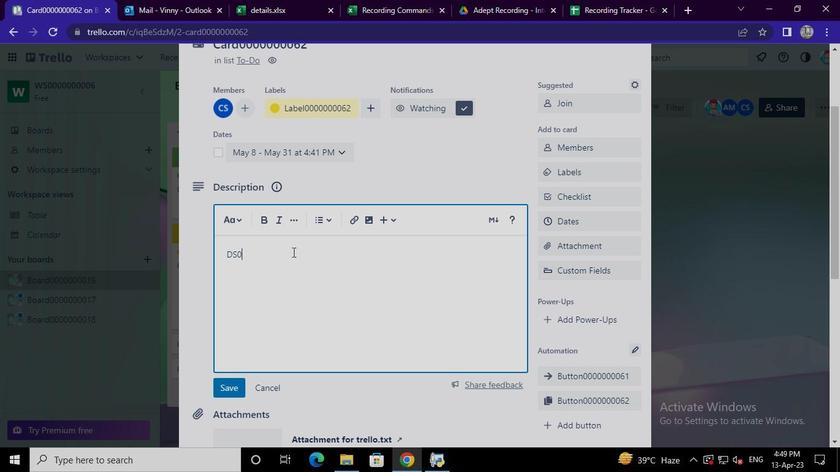 
Action: Keyboard <96>
Screenshot: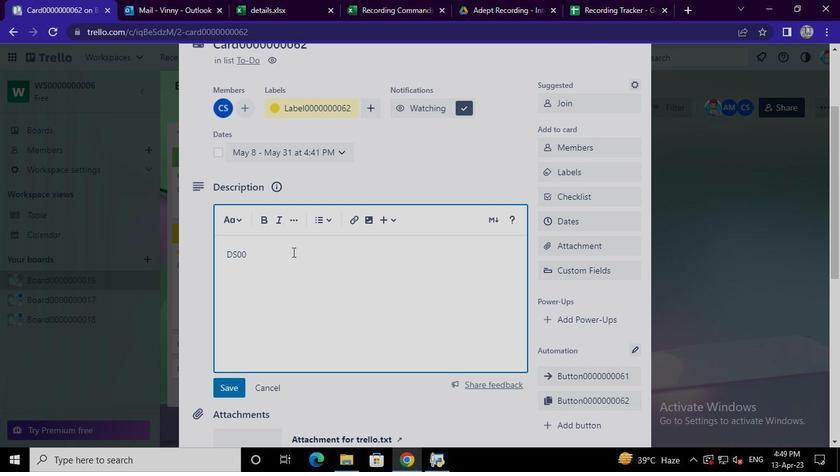 
Action: Keyboard <96>
Screenshot: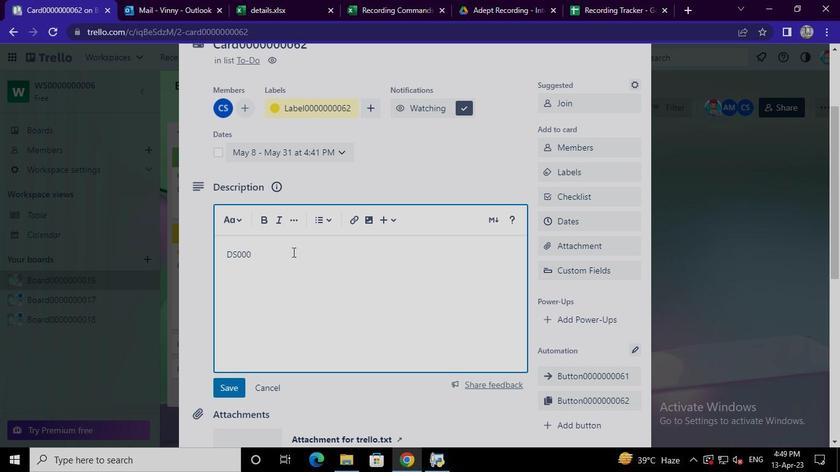 
Action: Keyboard <96>
Screenshot: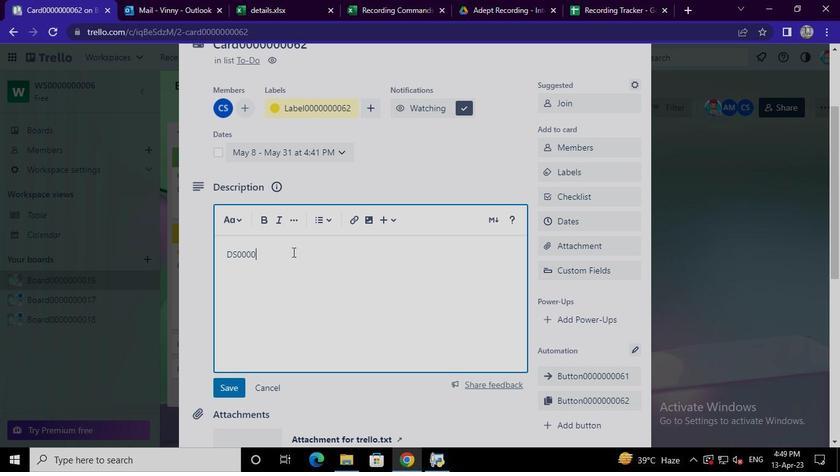 
Action: Keyboard <96>
Screenshot: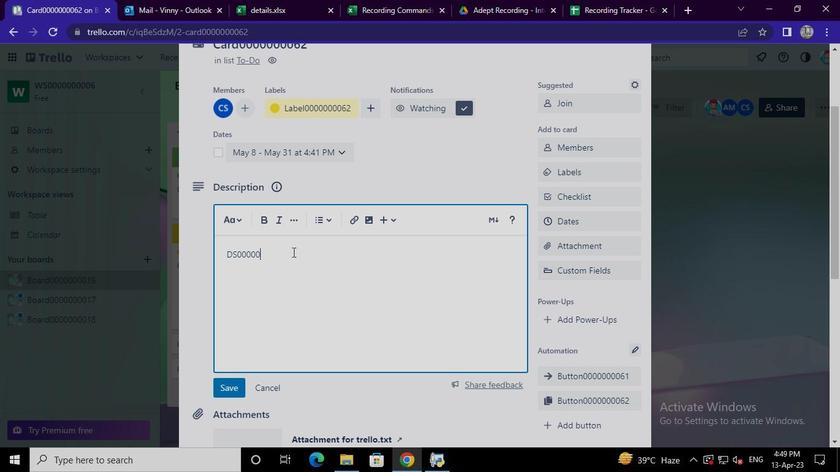 
Action: Keyboard <96>
Screenshot: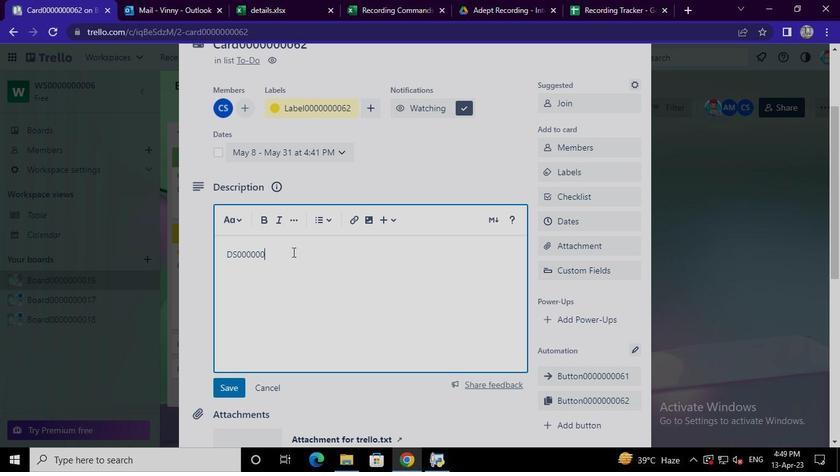 
Action: Keyboard <96>
Screenshot: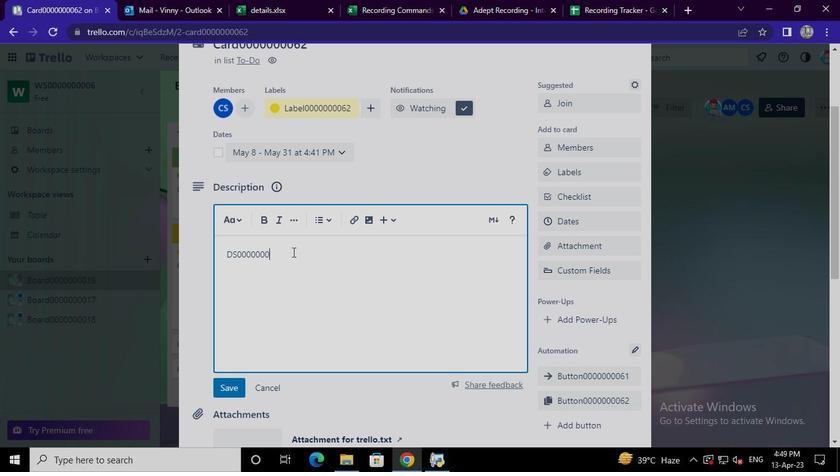
Action: Keyboard <102>
Screenshot: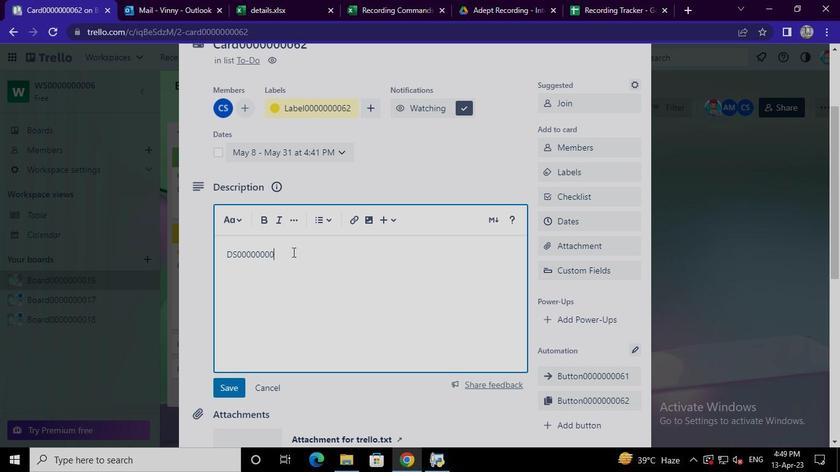 
Action: Keyboard <98>
Screenshot: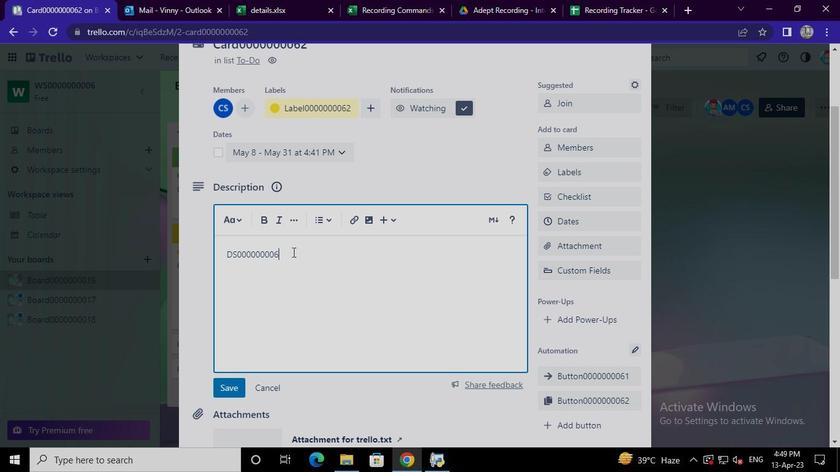 
Action: Mouse moved to (225, 388)
Screenshot: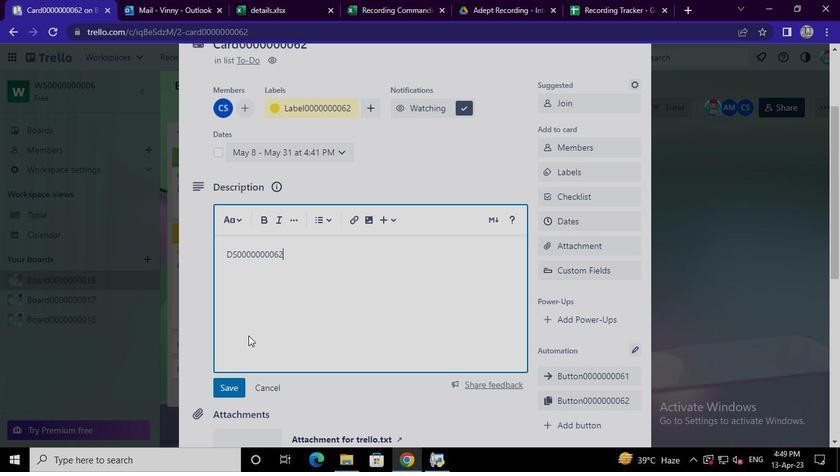 
Action: Mouse pressed left at (225, 388)
Screenshot: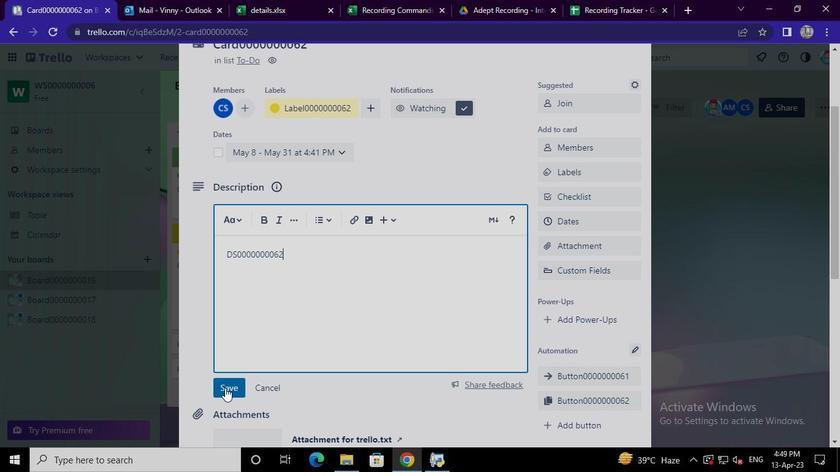 
Action: Mouse moved to (294, 308)
Screenshot: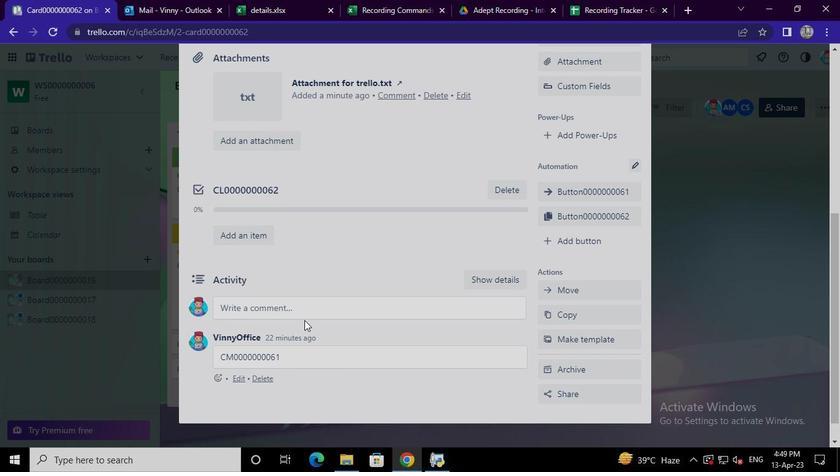 
Action: Mouse pressed left at (294, 308)
Screenshot: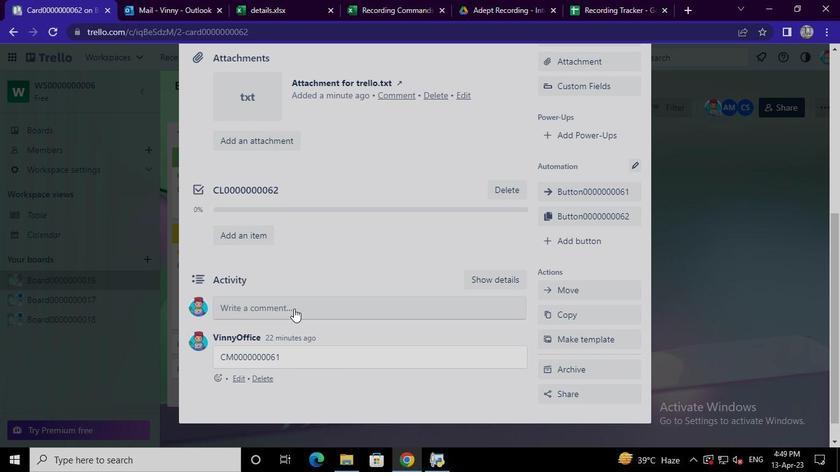 
Action: Keyboard Key.shift
Screenshot: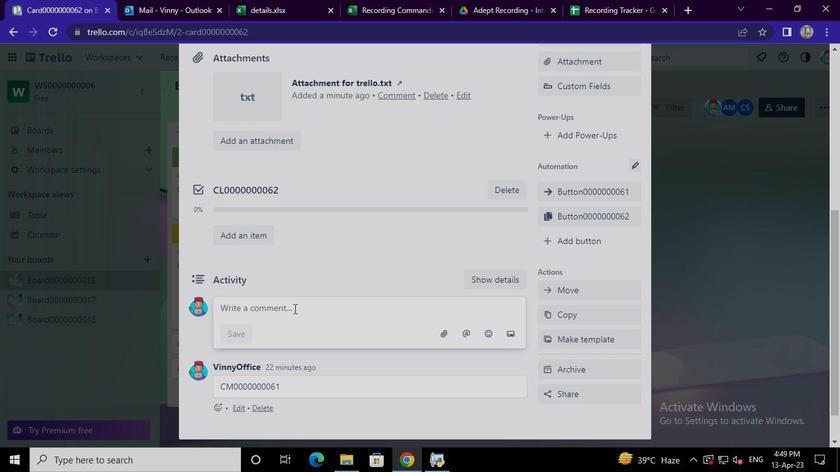 
Action: Keyboard Key.shift
Screenshot: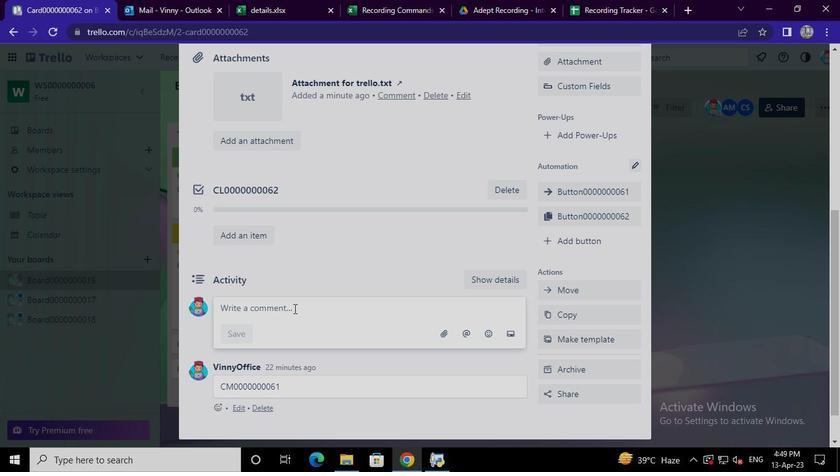 
Action: Keyboard Key.shift
Screenshot: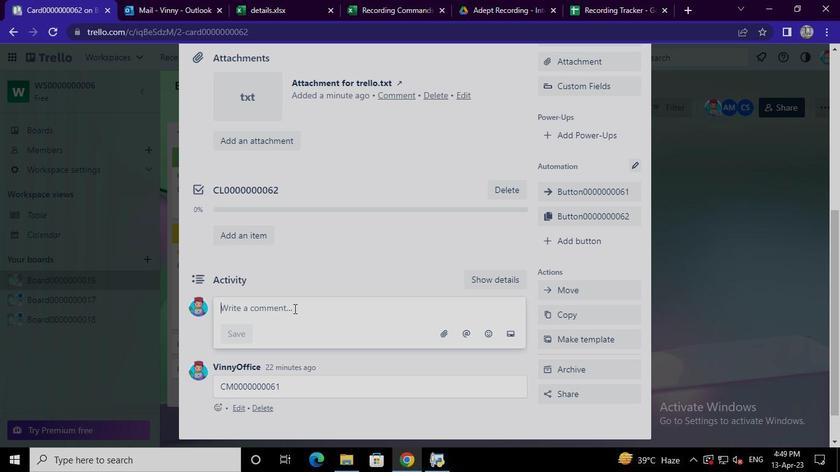 
Action: Keyboard Key.shift
Screenshot: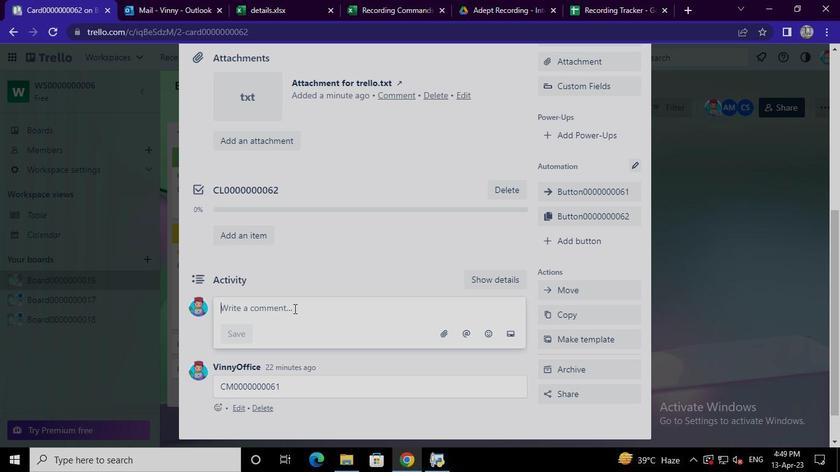 
Action: Keyboard Key.shift
Screenshot: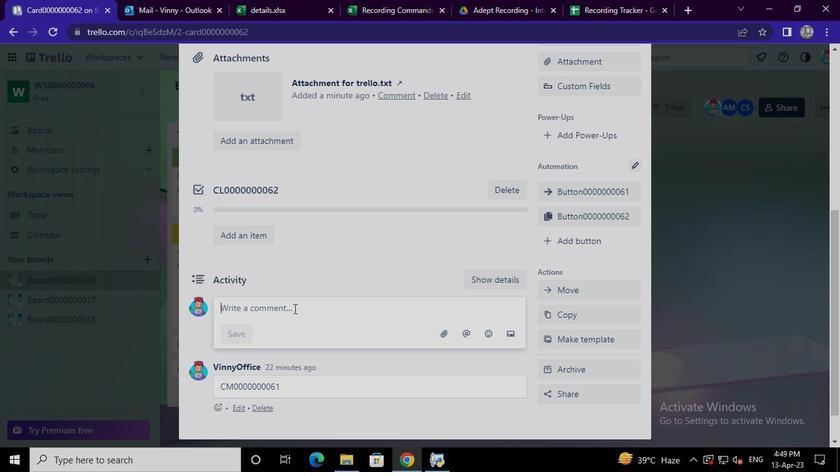 
Action: Keyboard Key.shift
Screenshot: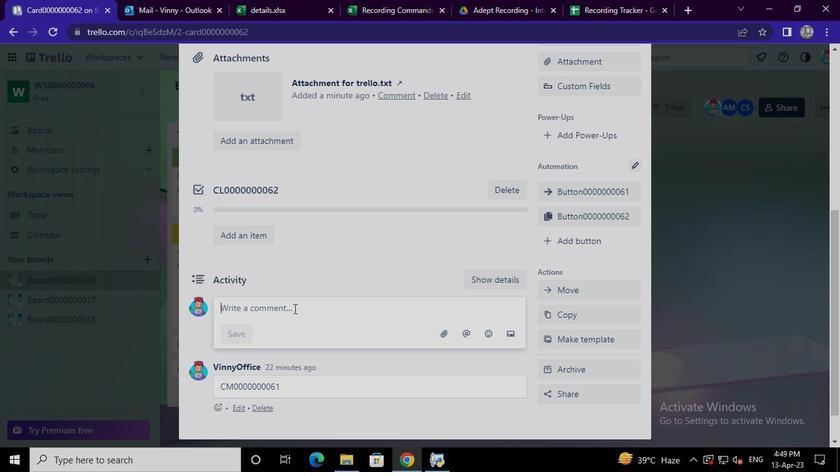 
Action: Keyboard Key.shift
Screenshot: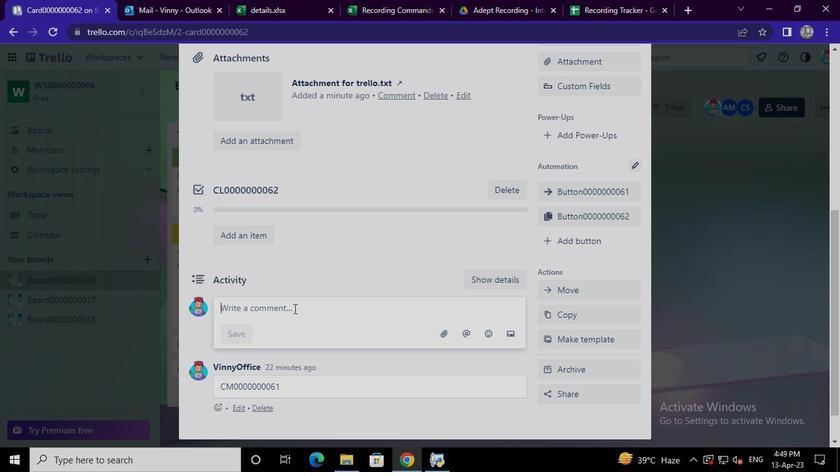 
Action: Keyboard C
Screenshot: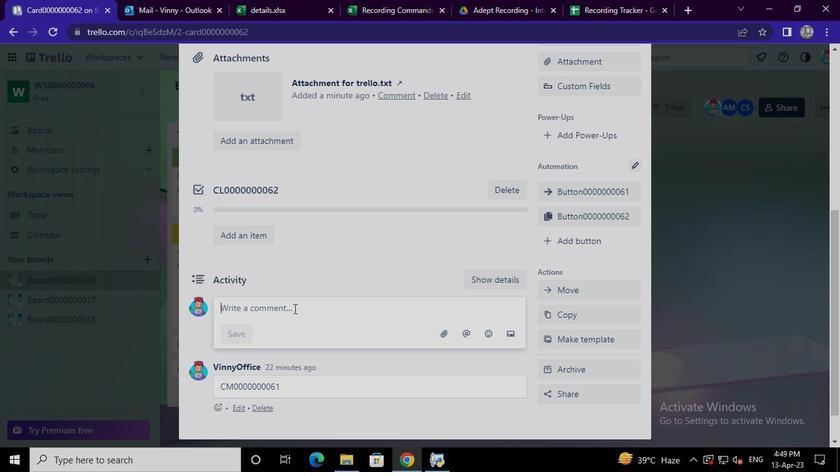 
Action: Keyboard M
Screenshot: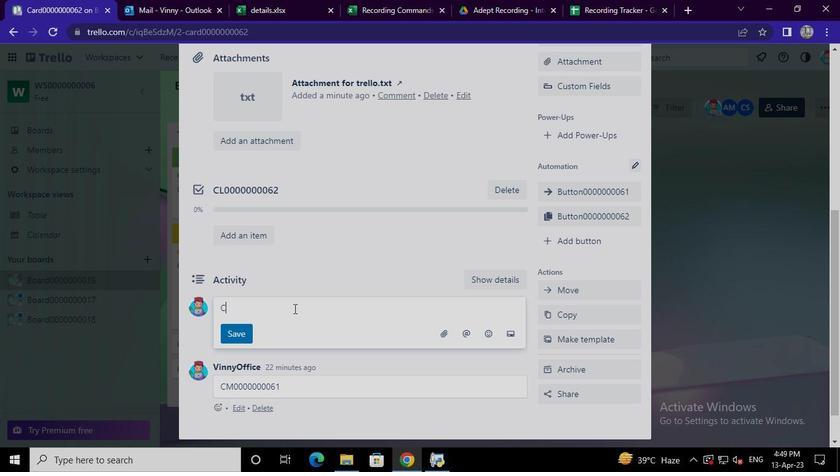 
Action: Keyboard <96>
Screenshot: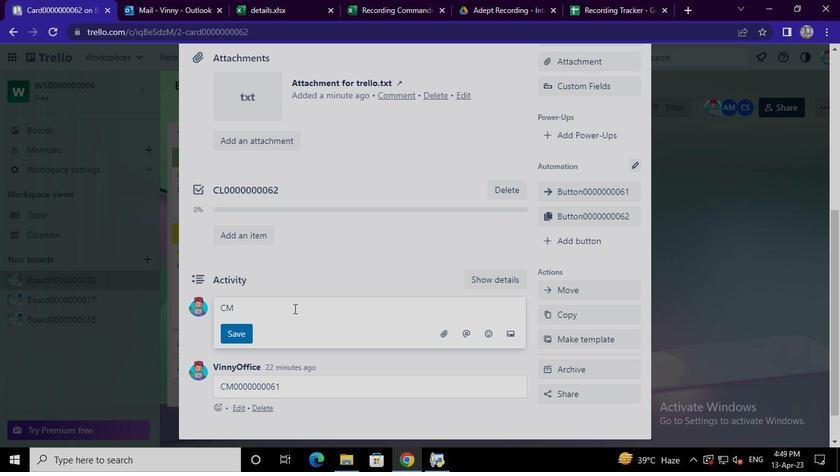 
Action: Keyboard <96>
Screenshot: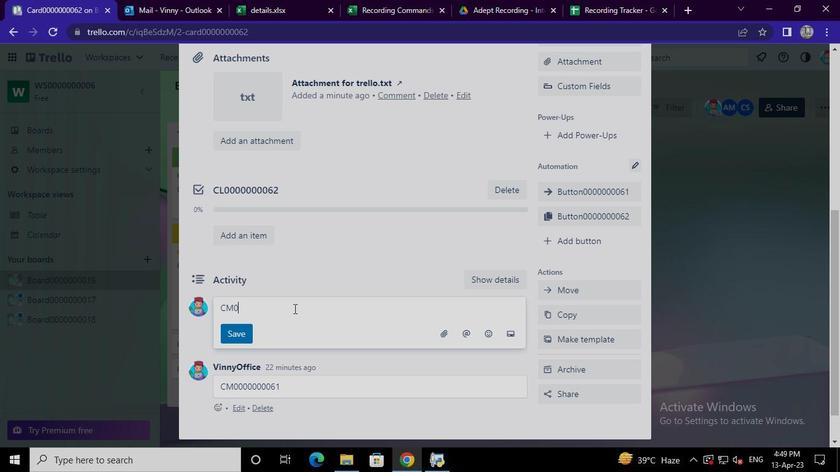 
Action: Keyboard <96>
Screenshot: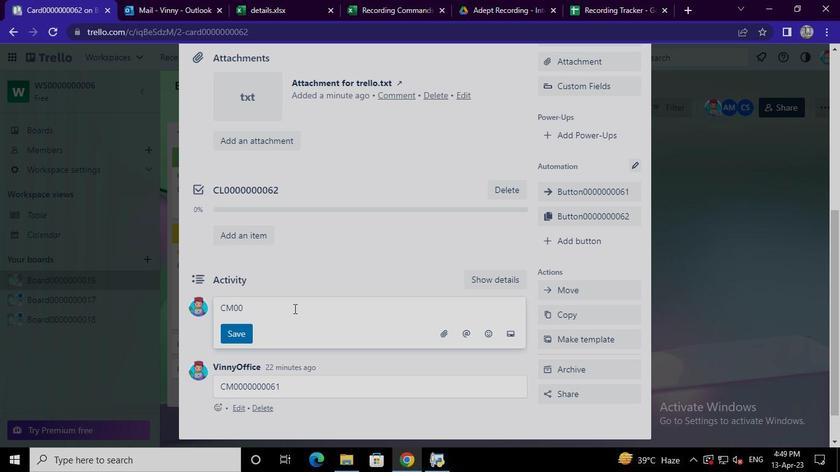 
Action: Keyboard <96>
Screenshot: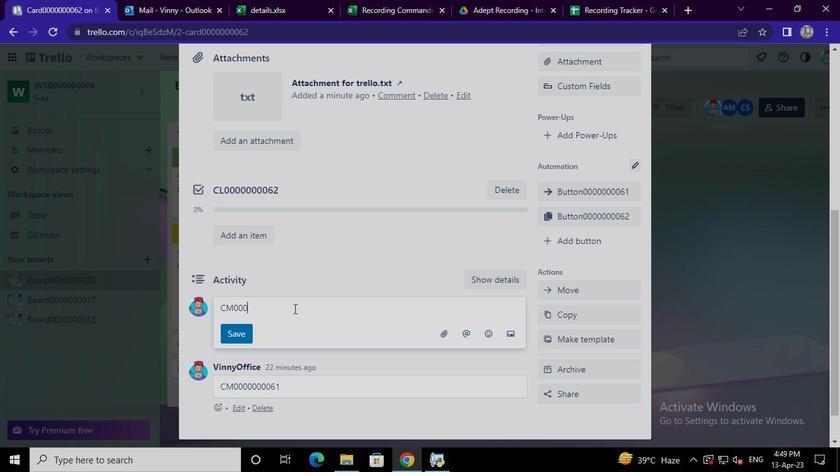 
Action: Keyboard <96>
Screenshot: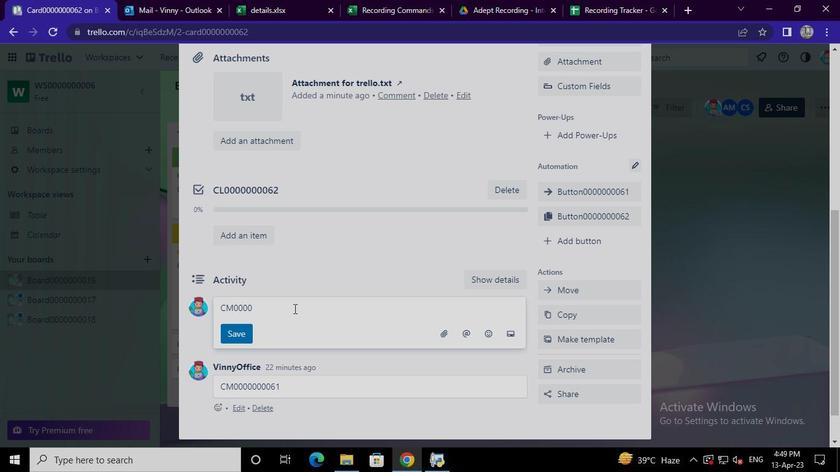
Action: Keyboard <96>
Screenshot: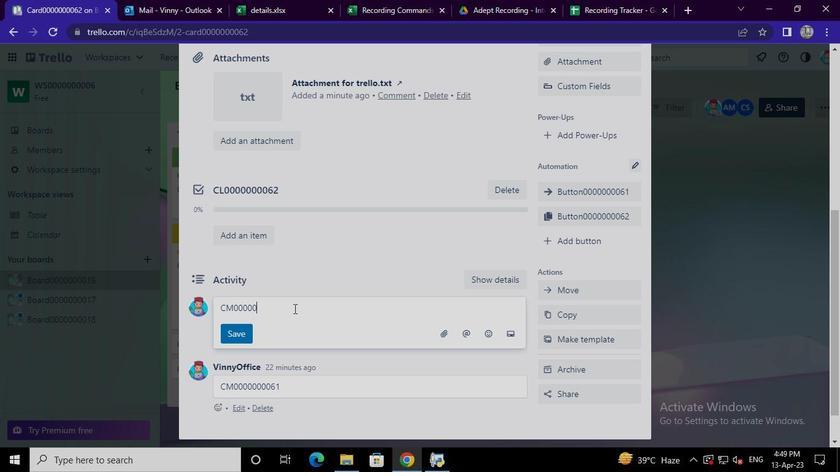 
Action: Keyboard <96>
Screenshot: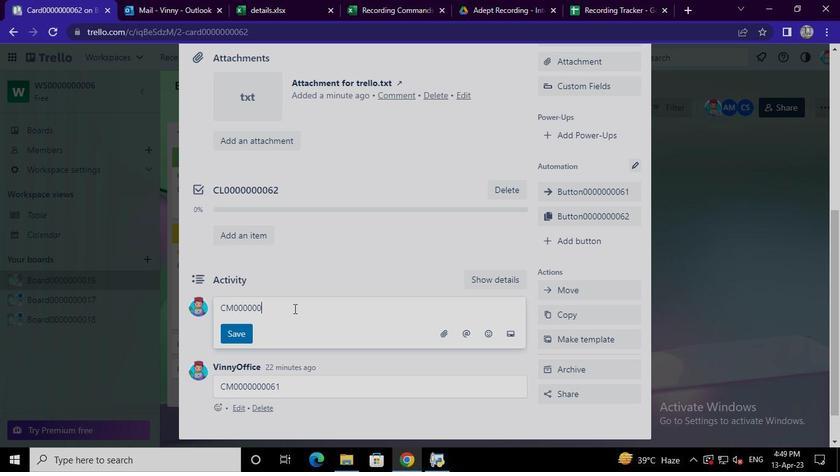 
Action: Keyboard <96>
Screenshot: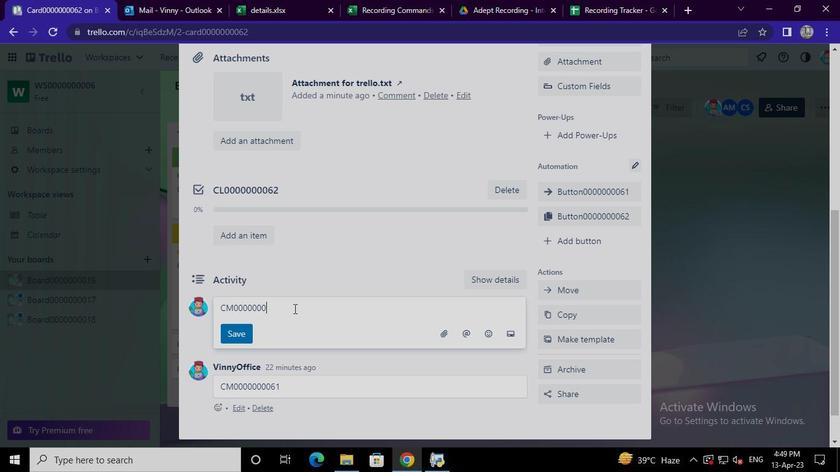 
Action: Keyboard <102>
Screenshot: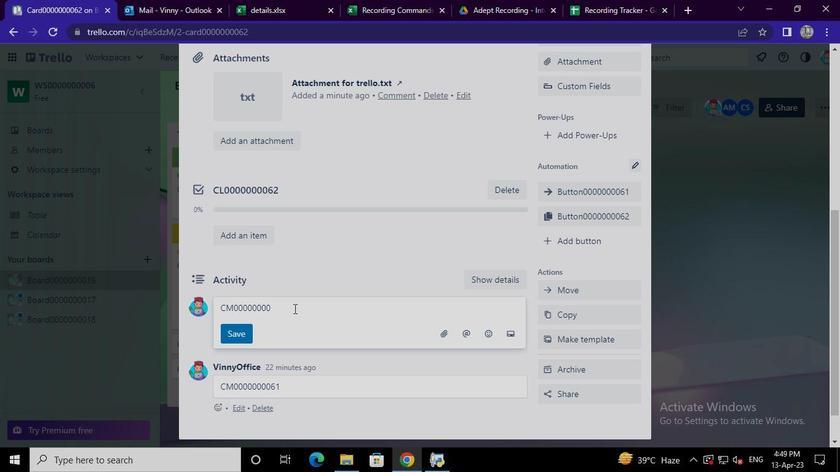 
Action: Keyboard <98>
Screenshot: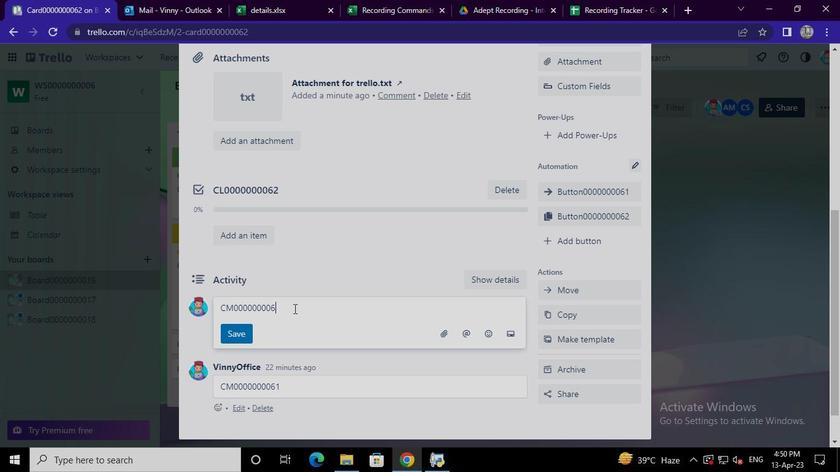 
Action: Mouse moved to (244, 331)
Screenshot: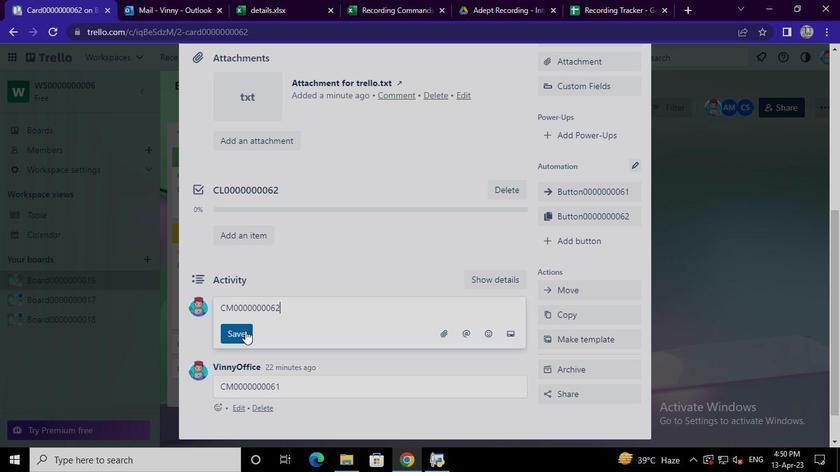 
Action: Mouse pressed left at (244, 331)
Screenshot: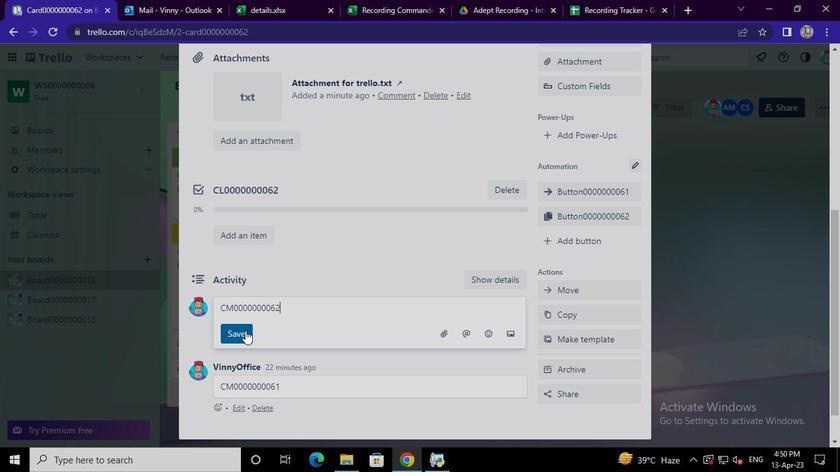 
Action: Mouse moved to (433, 465)
Screenshot: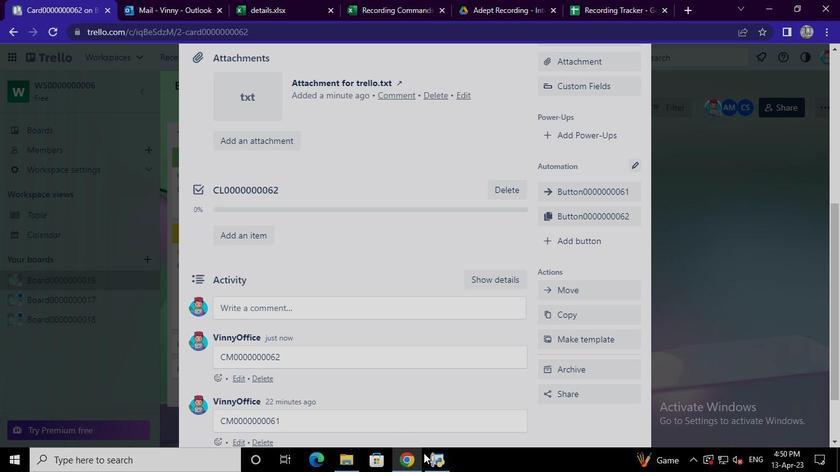 
Action: Mouse pressed left at (433, 465)
Screenshot: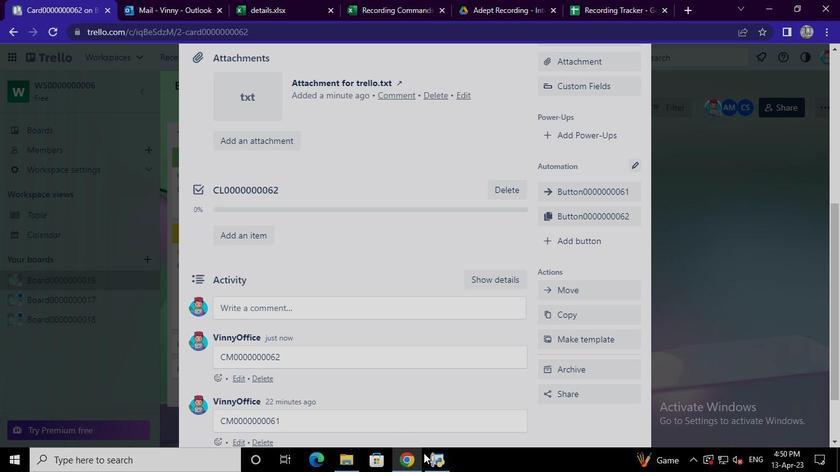 
Action: Mouse moved to (655, 68)
Screenshot: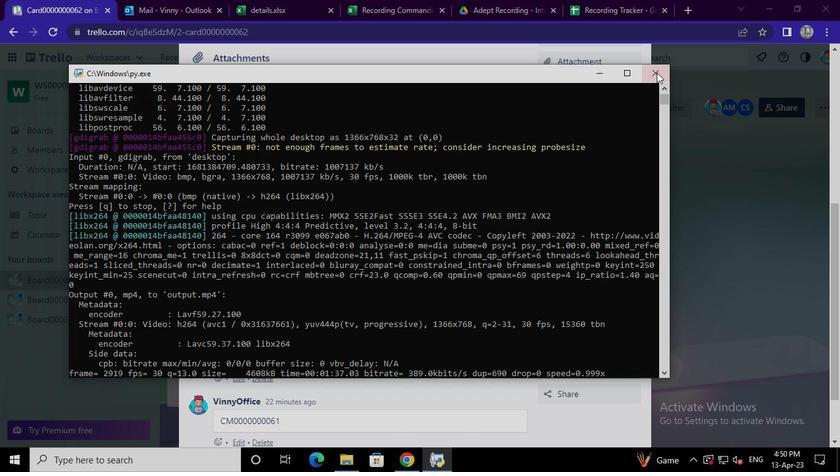 
Action: Mouse pressed left at (655, 68)
Screenshot: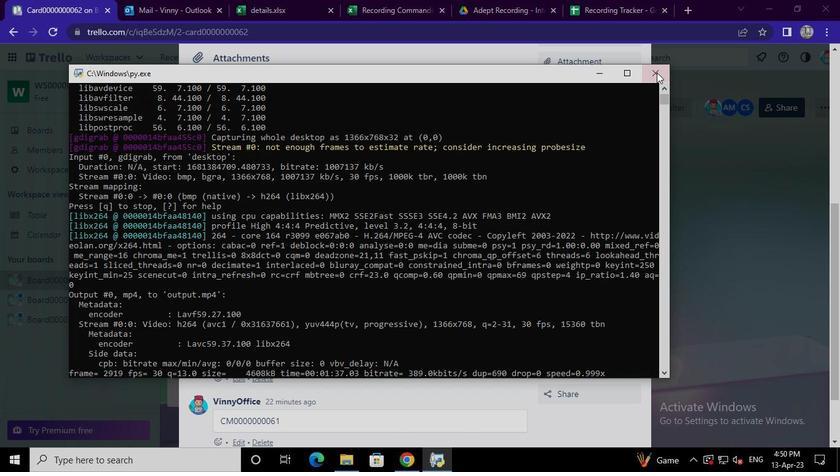 
